 Task: Find connections with filter location Zirndorf with filter topic #motivation with filter profile language Potuguese with filter current company AU SMALL FINANCE BANK with filter school Govt. Engineering College Bikaner with filter industry Hotels and Motels with filter service category Health Insurance with filter keywords title Computer Animator
Action: Mouse moved to (547, 67)
Screenshot: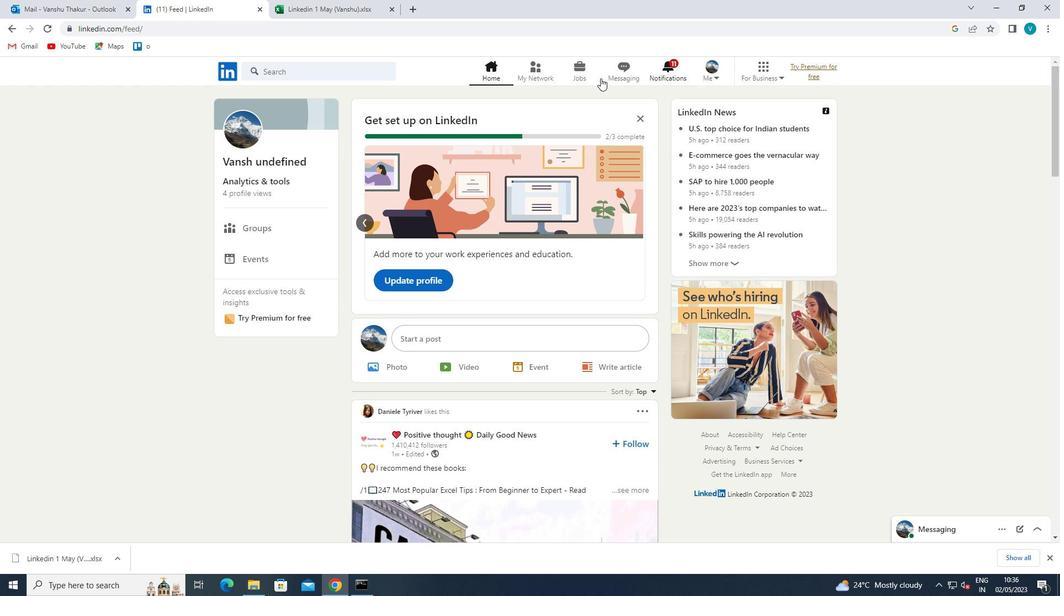
Action: Mouse pressed left at (547, 67)
Screenshot: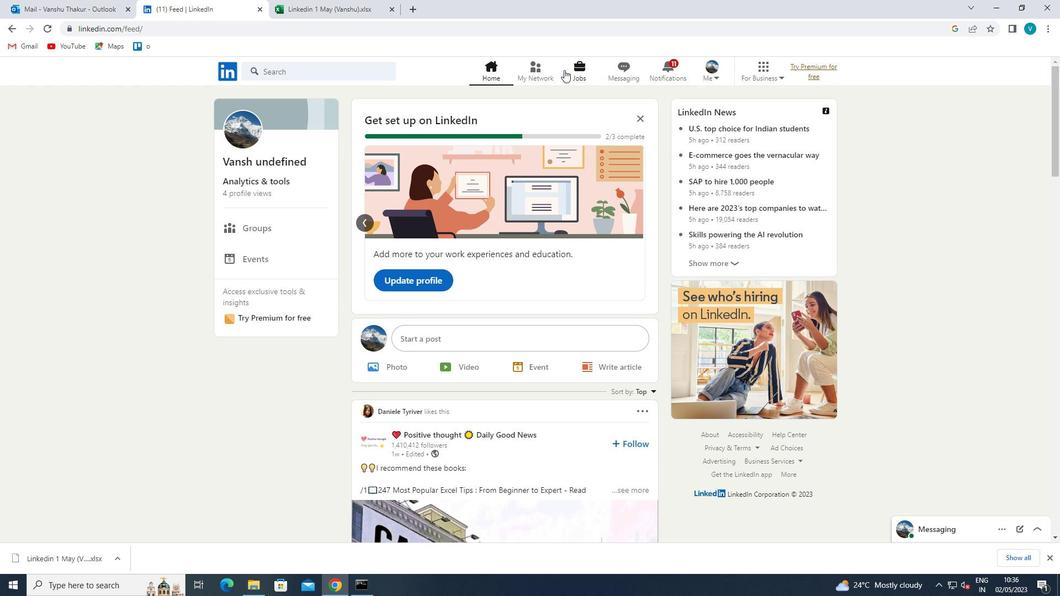 
Action: Mouse moved to (318, 129)
Screenshot: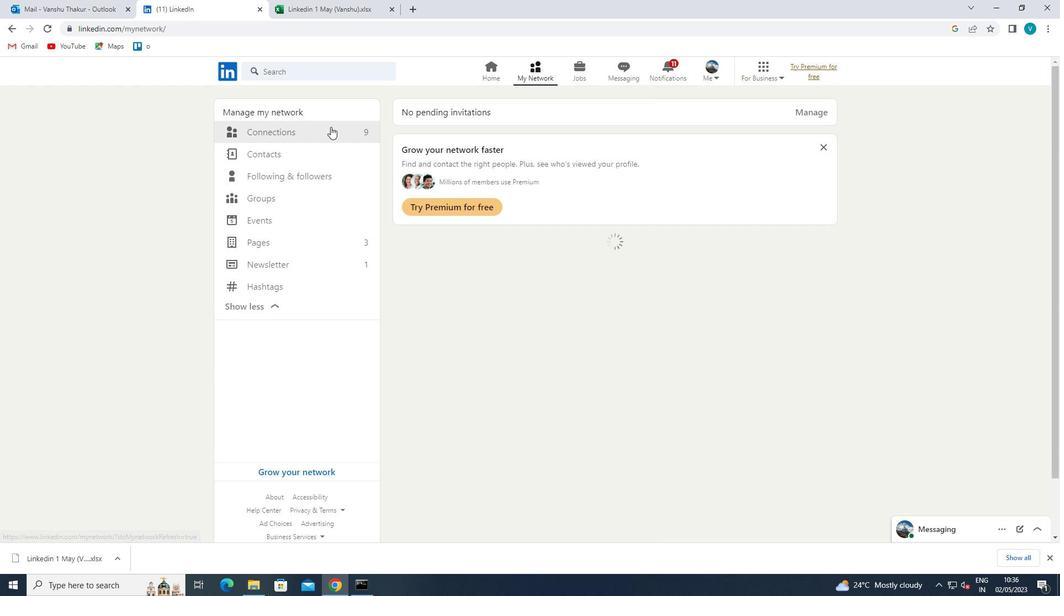 
Action: Mouse pressed left at (318, 129)
Screenshot: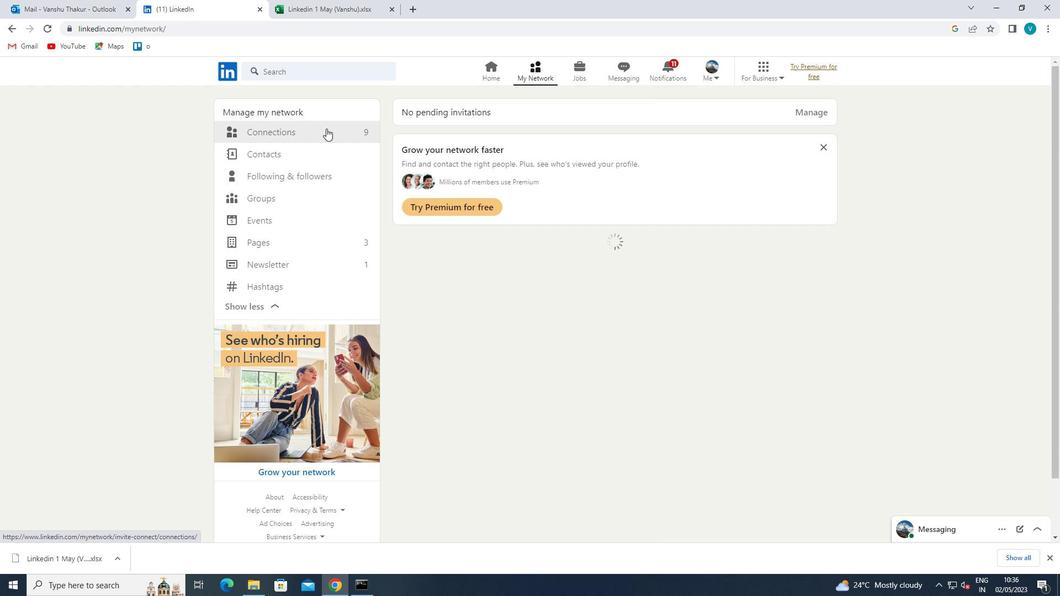 
Action: Mouse moved to (611, 131)
Screenshot: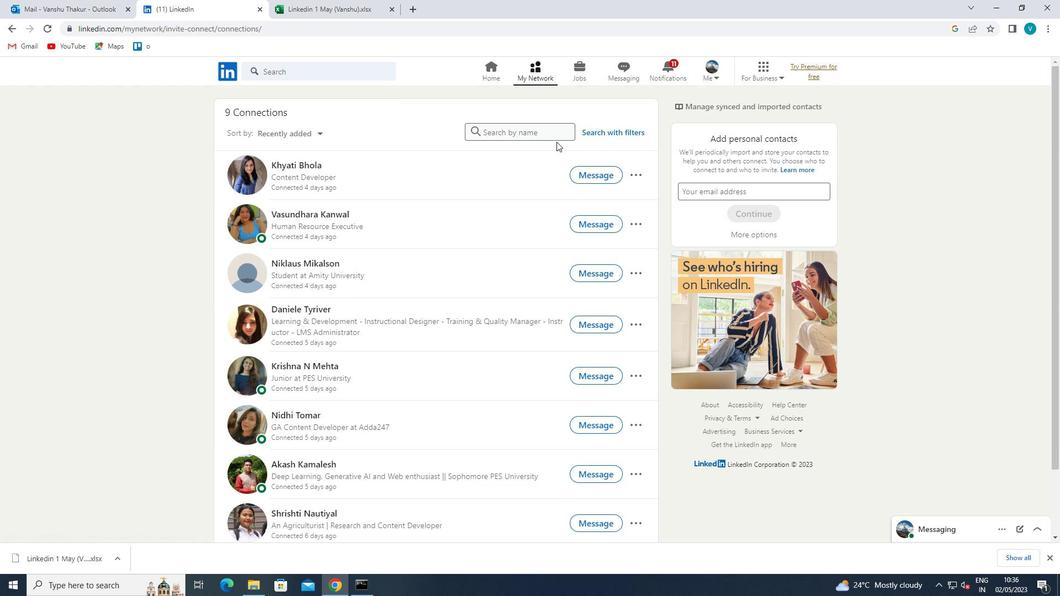 
Action: Mouse pressed left at (611, 131)
Screenshot: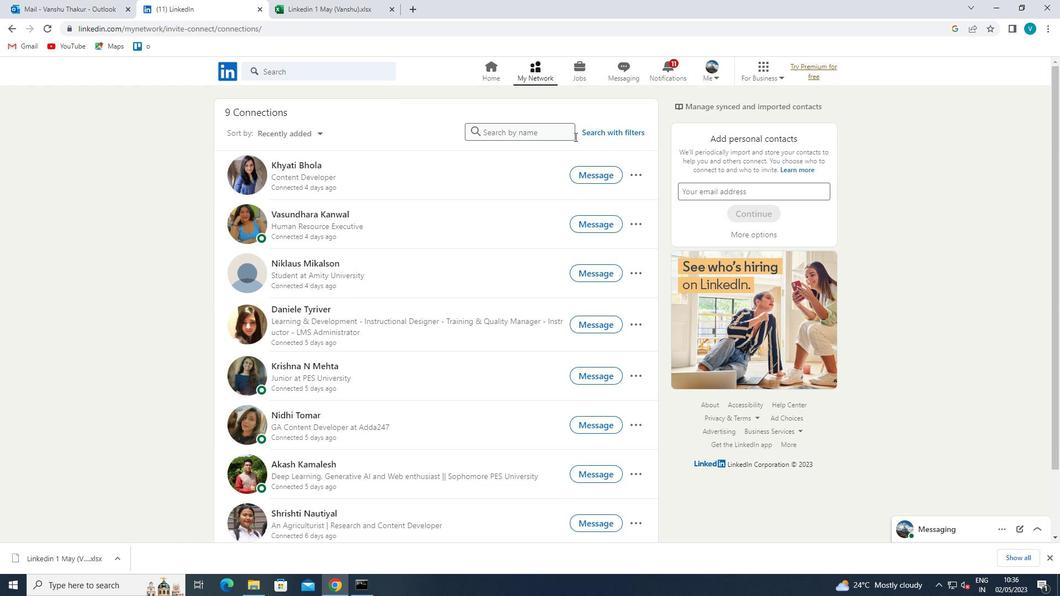 
Action: Mouse moved to (503, 99)
Screenshot: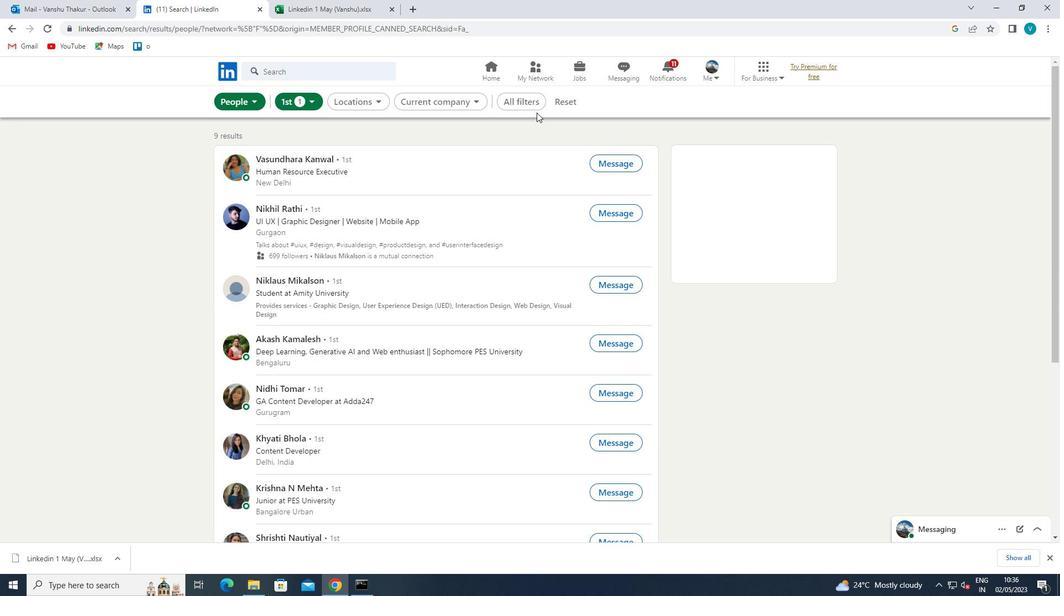 
Action: Mouse pressed left at (503, 99)
Screenshot: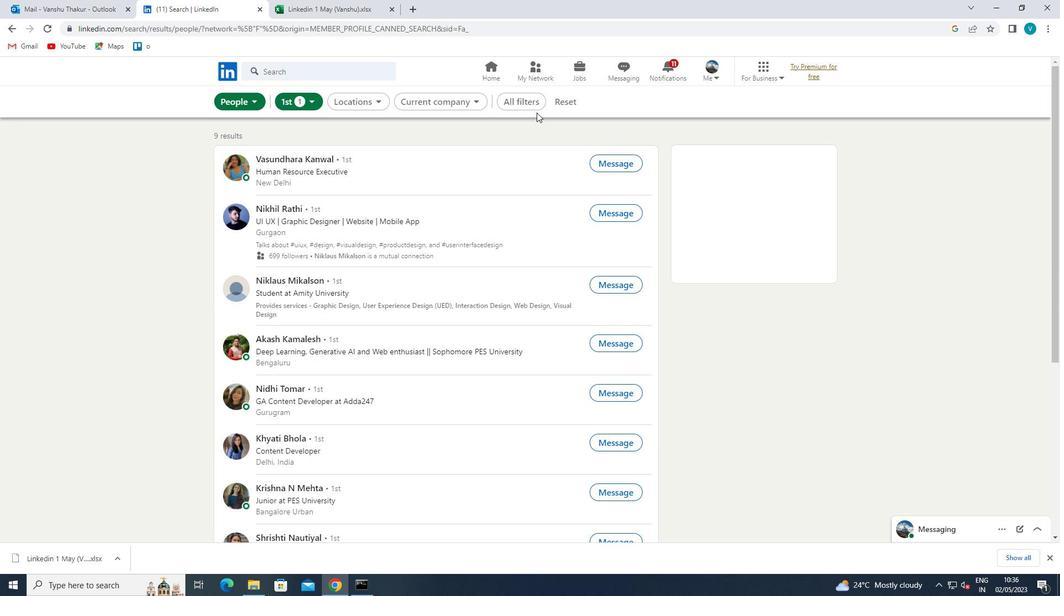 
Action: Mouse moved to (836, 324)
Screenshot: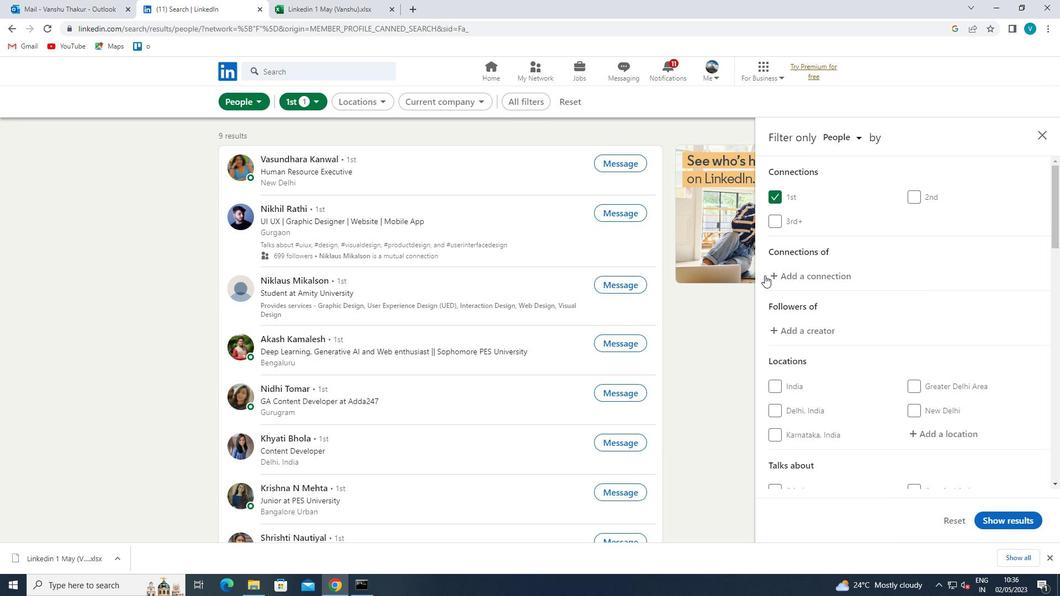 
Action: Mouse scrolled (836, 323) with delta (0, 0)
Screenshot: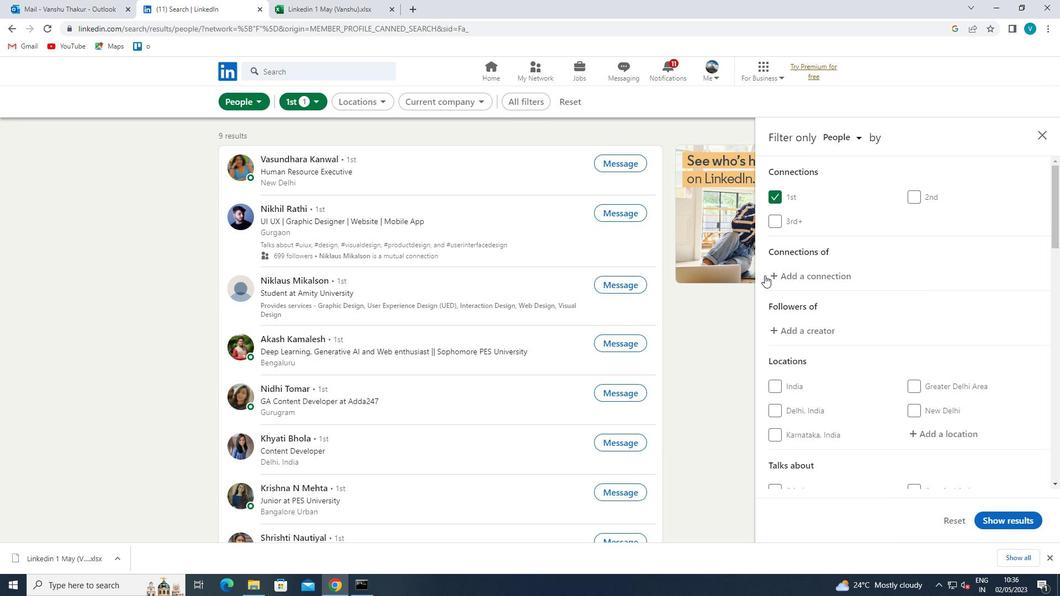 
Action: Mouse moved to (932, 380)
Screenshot: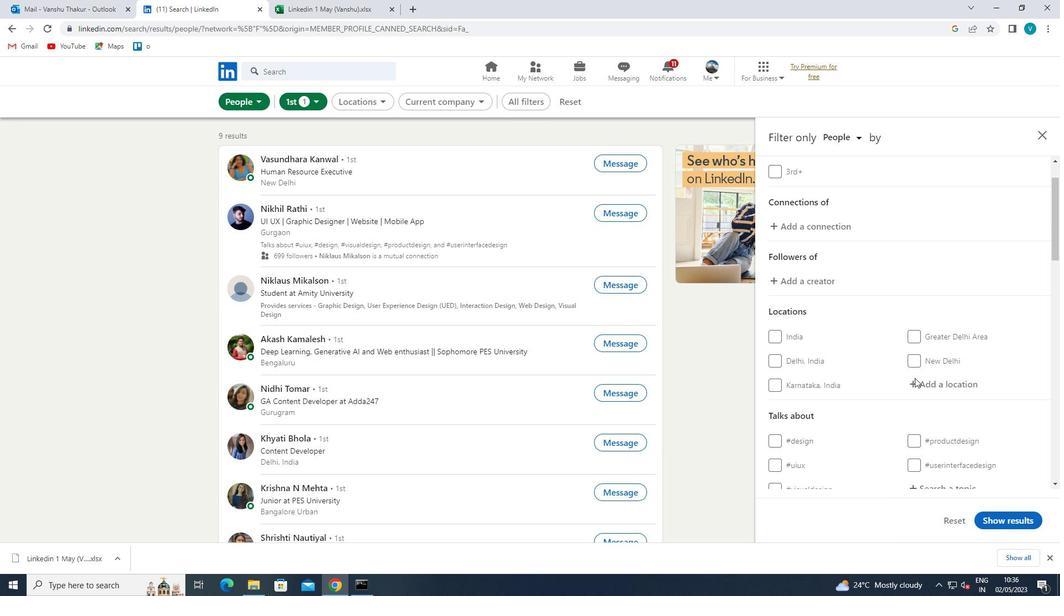 
Action: Mouse pressed left at (932, 380)
Screenshot: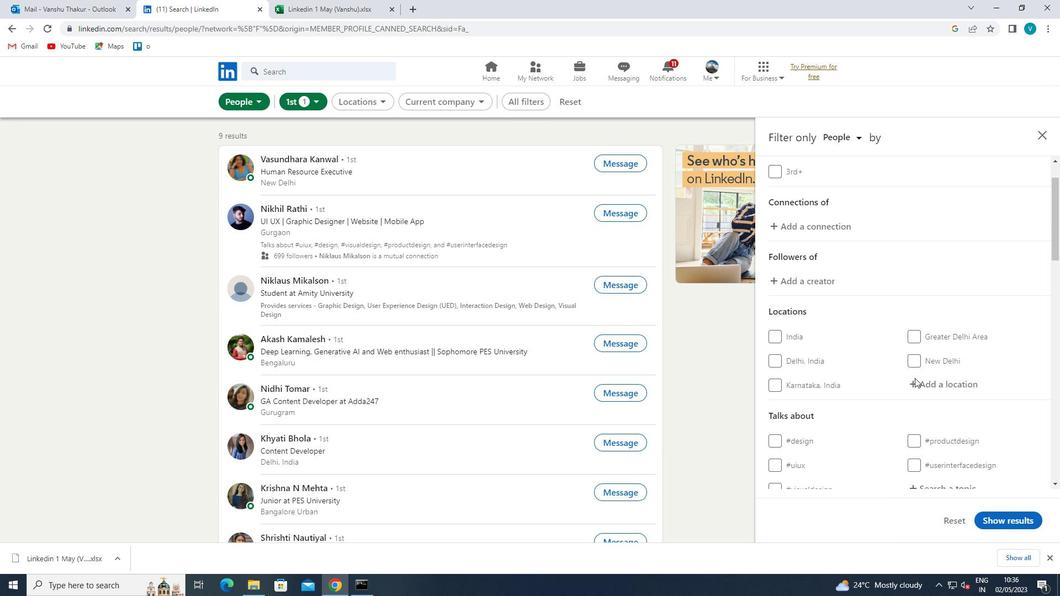 
Action: Mouse moved to (933, 383)
Screenshot: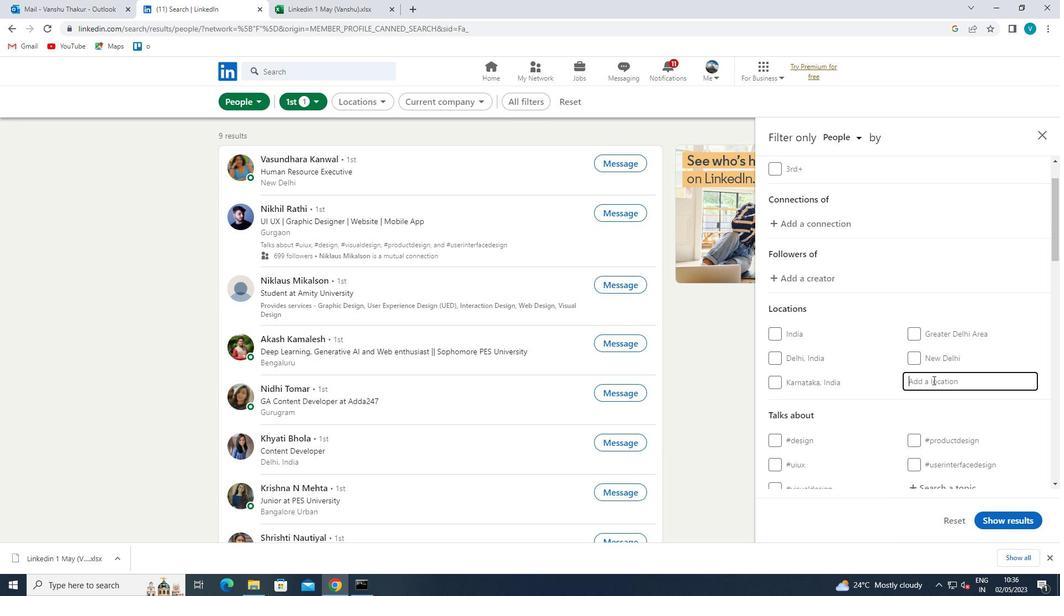 
Action: Key pressed <Key.shift>ZIRNDORG<Key.backspace>F
Screenshot: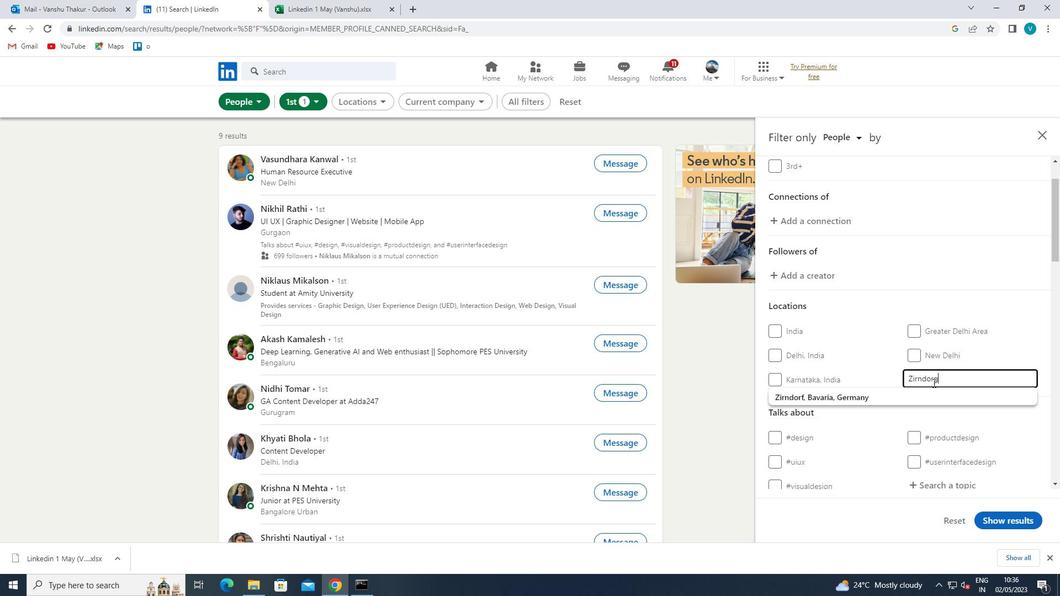 
Action: Mouse moved to (915, 393)
Screenshot: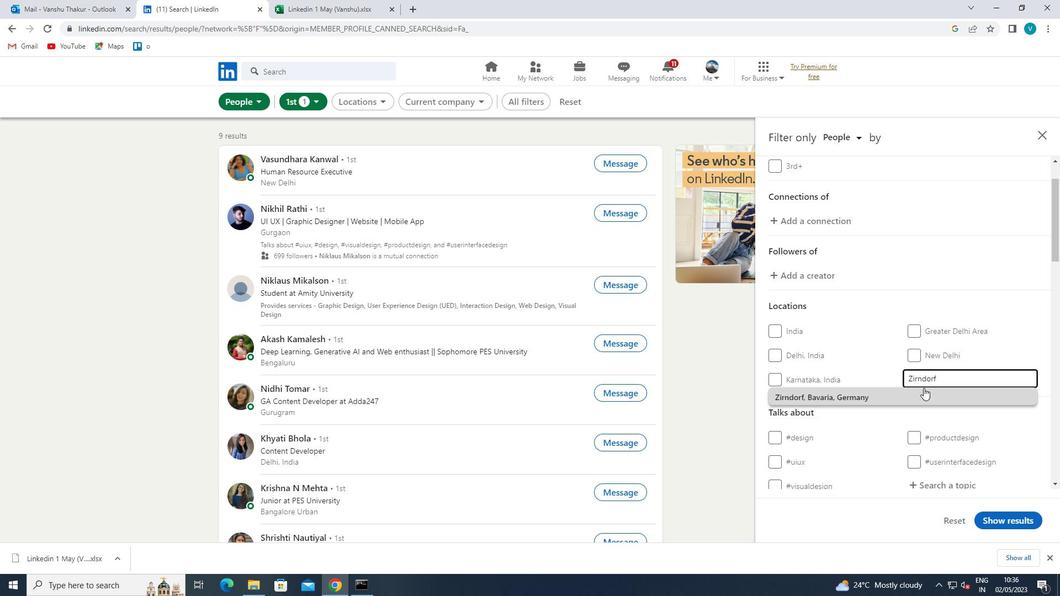 
Action: Mouse pressed left at (915, 393)
Screenshot: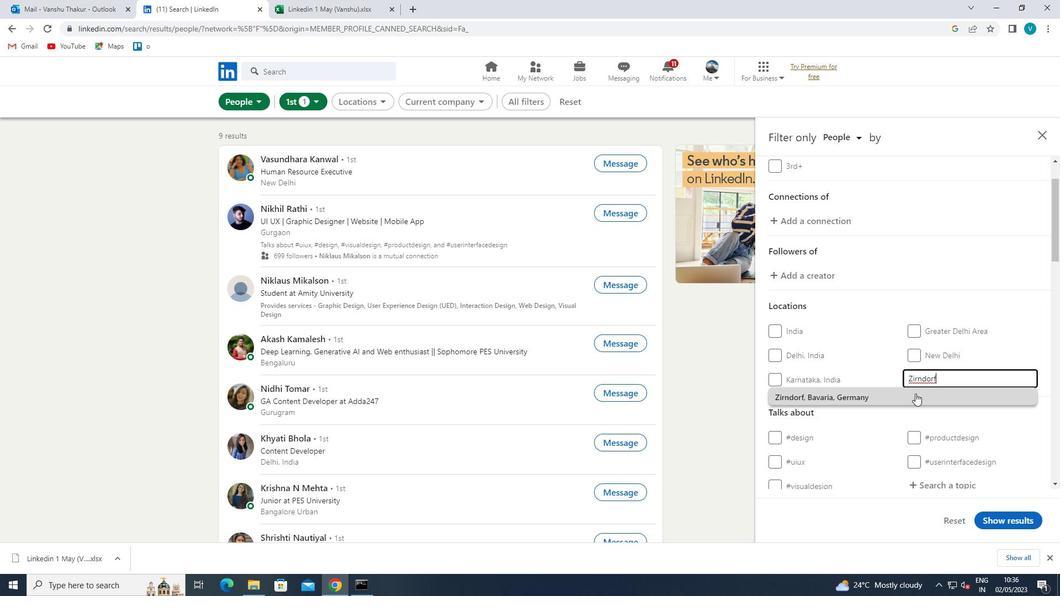 
Action: Mouse moved to (915, 394)
Screenshot: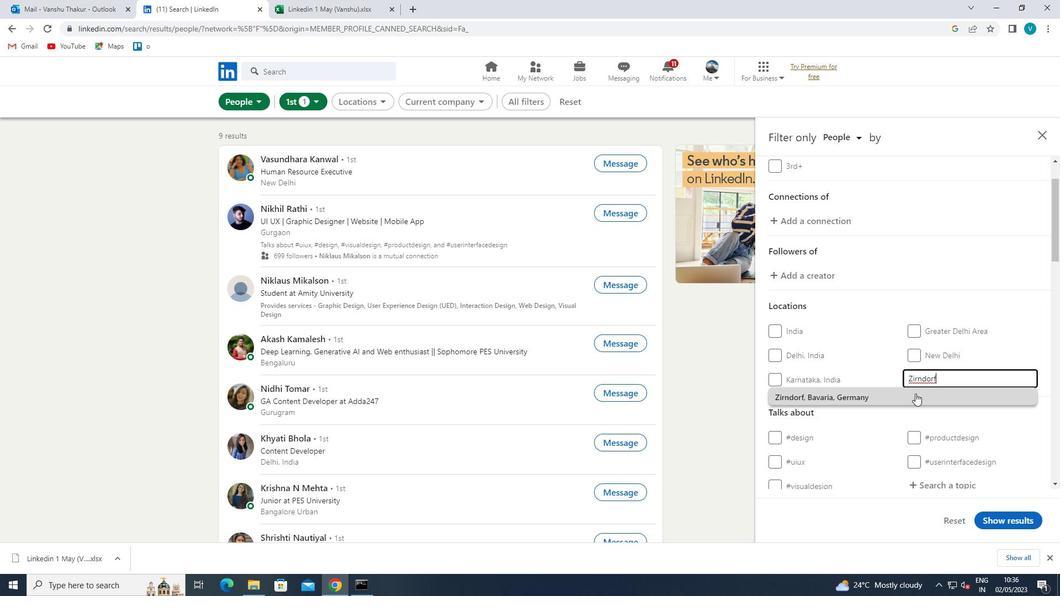 
Action: Mouse scrolled (915, 393) with delta (0, 0)
Screenshot: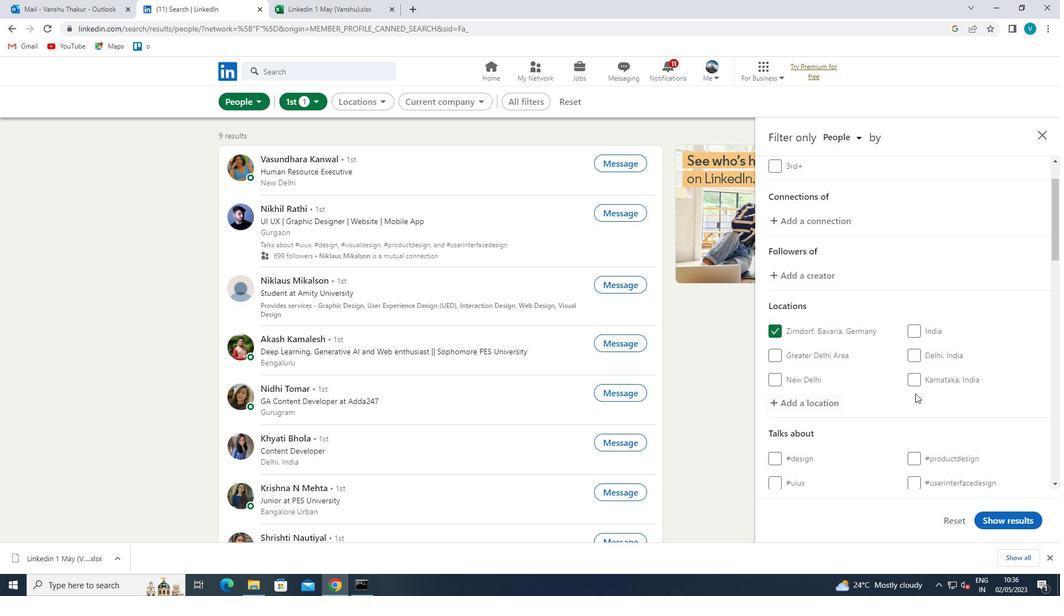 
Action: Mouse scrolled (915, 393) with delta (0, 0)
Screenshot: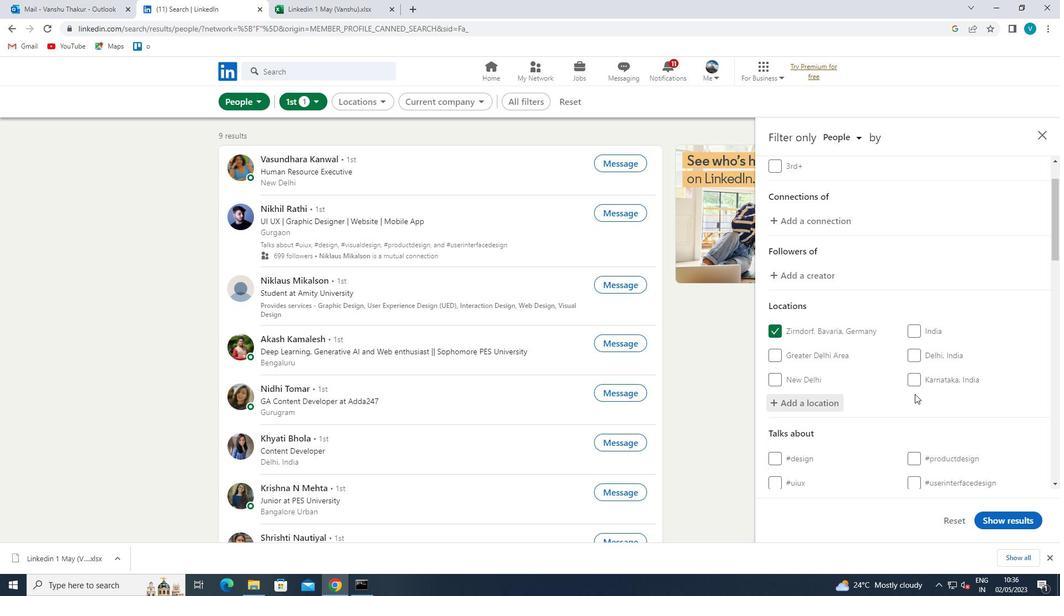 
Action: Mouse scrolled (915, 393) with delta (0, 0)
Screenshot: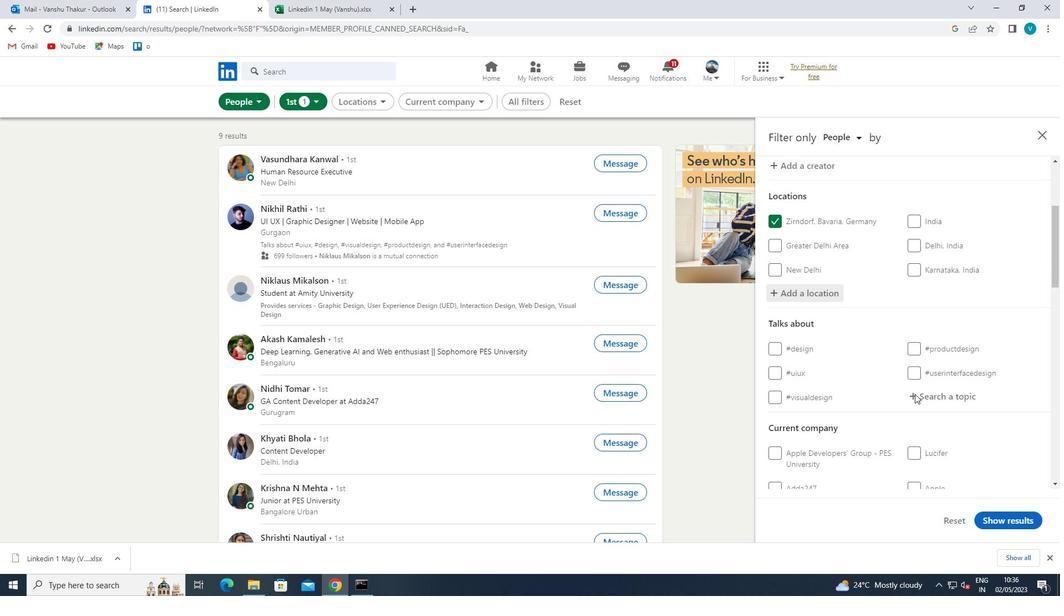 
Action: Mouse moved to (948, 341)
Screenshot: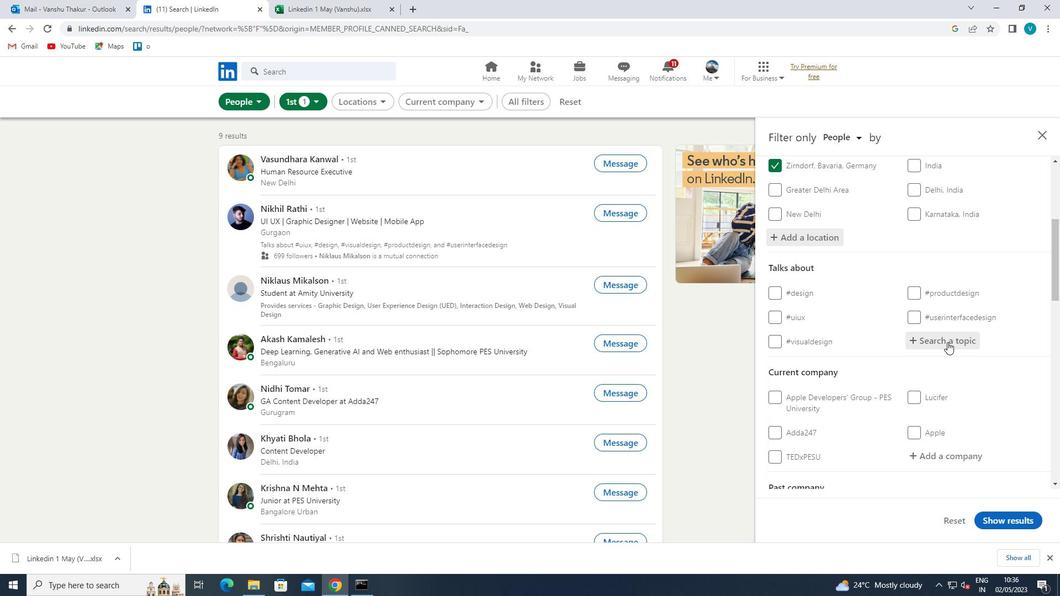 
Action: Mouse pressed left at (948, 341)
Screenshot: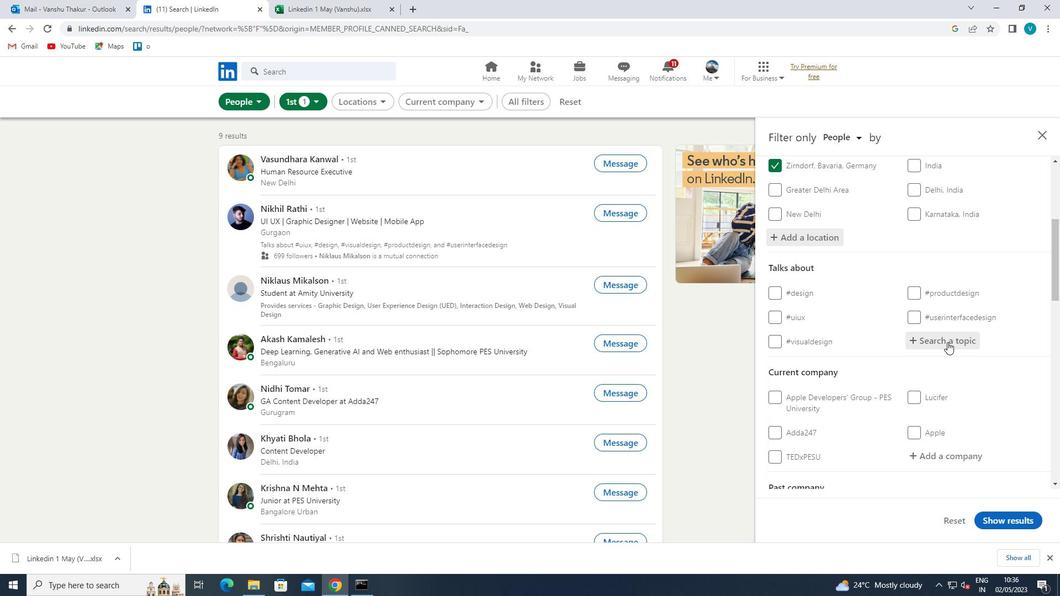 
Action: Key pressed MOTIVA
Screenshot: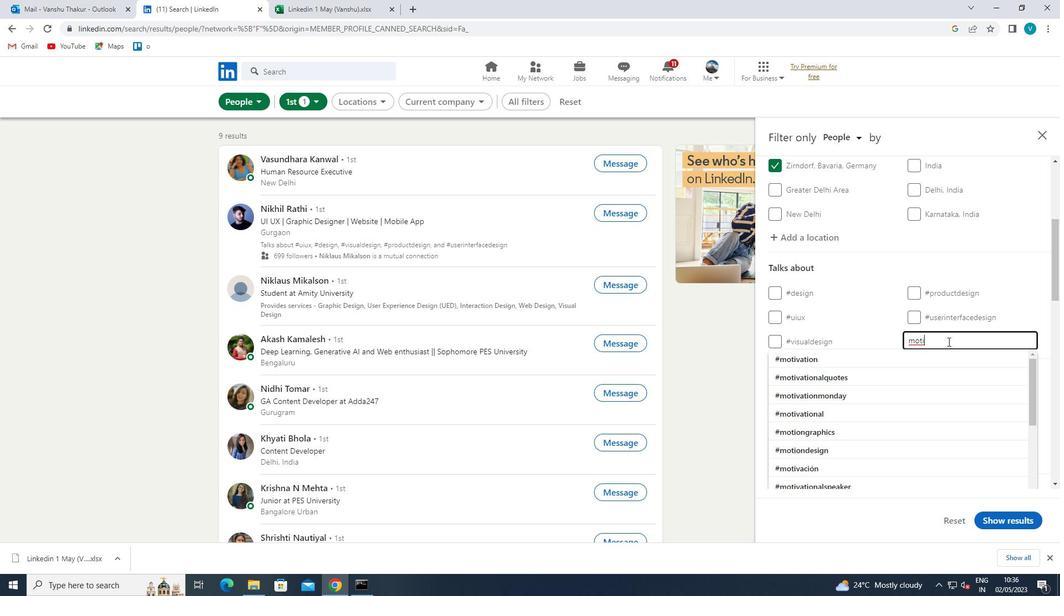 
Action: Mouse moved to (906, 358)
Screenshot: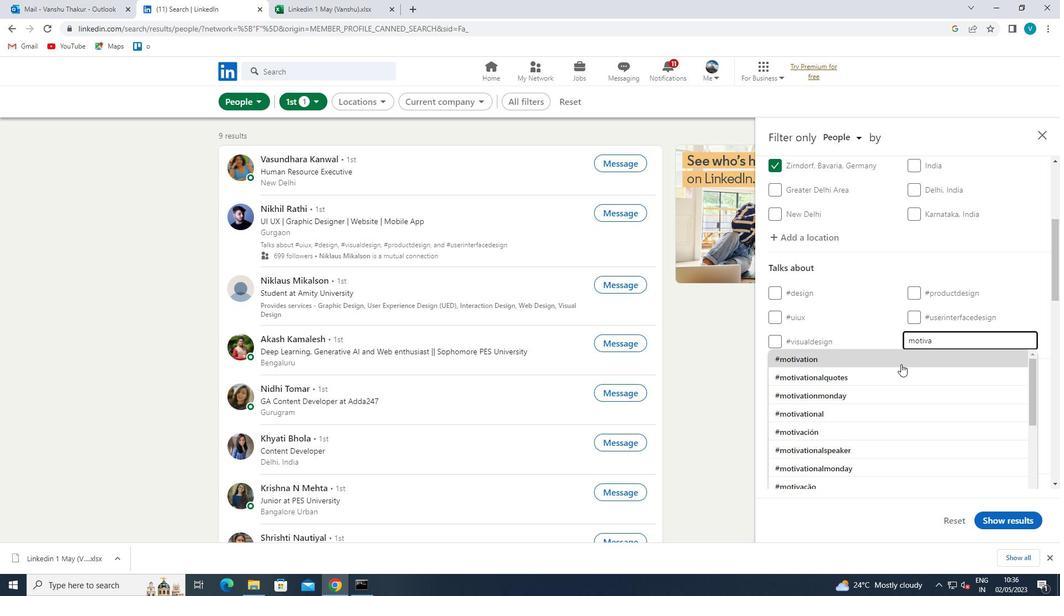 
Action: Mouse pressed left at (906, 358)
Screenshot: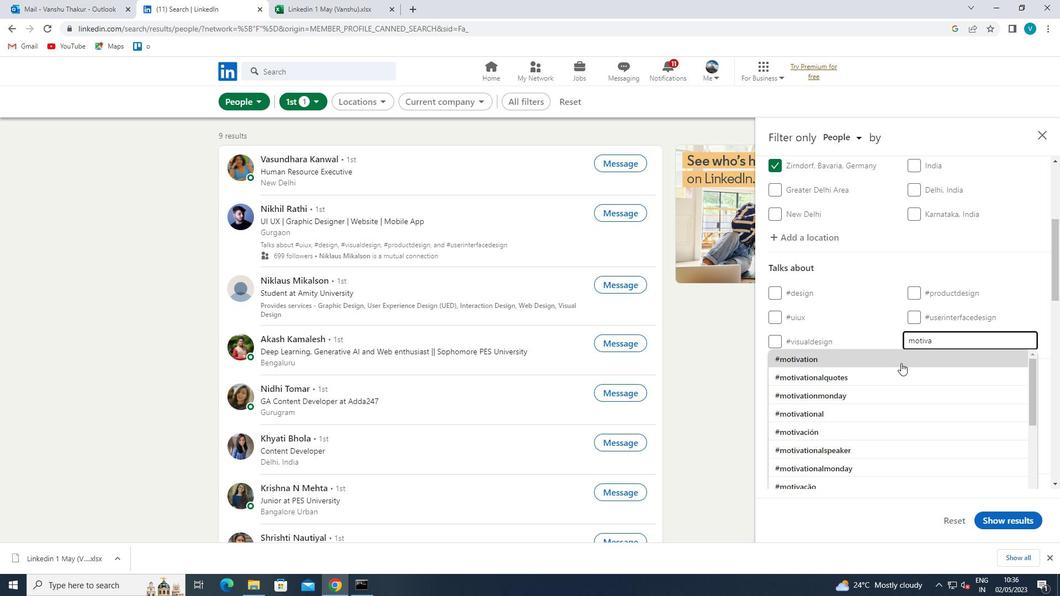 
Action: Mouse moved to (922, 349)
Screenshot: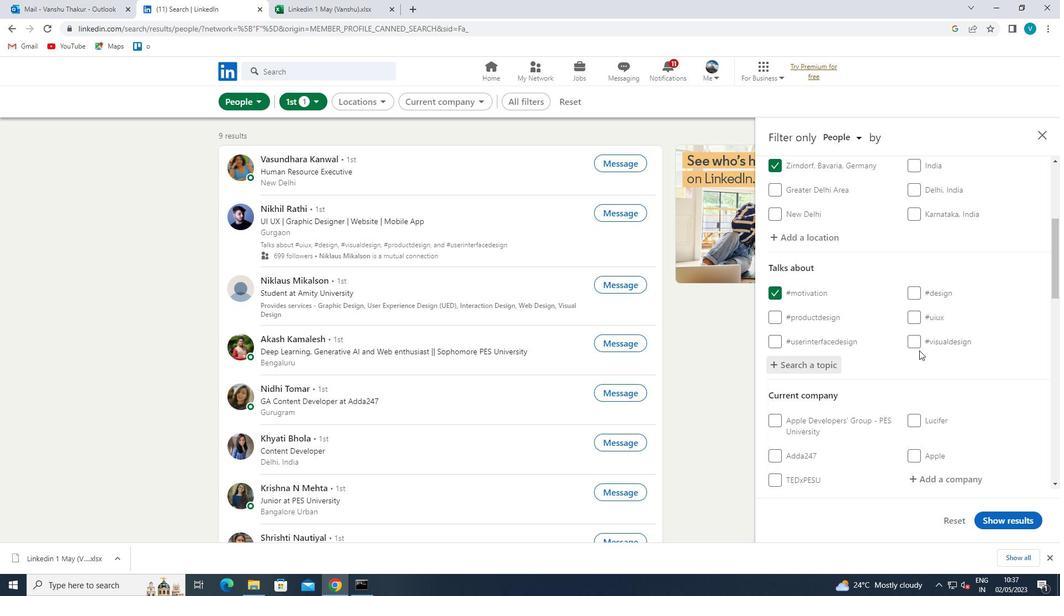 
Action: Mouse scrolled (922, 348) with delta (0, 0)
Screenshot: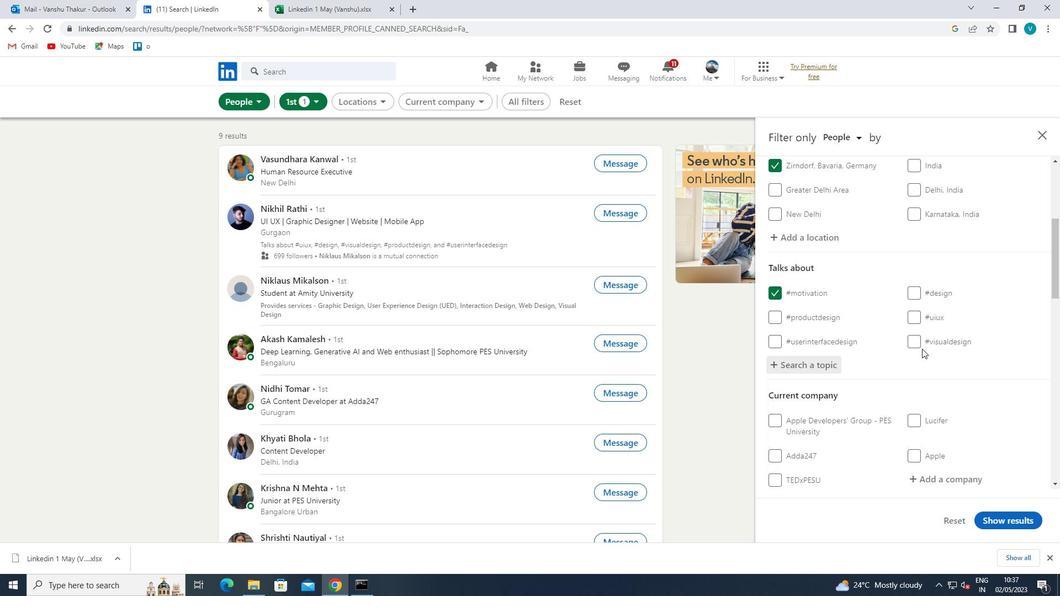 
Action: Mouse scrolled (922, 348) with delta (0, 0)
Screenshot: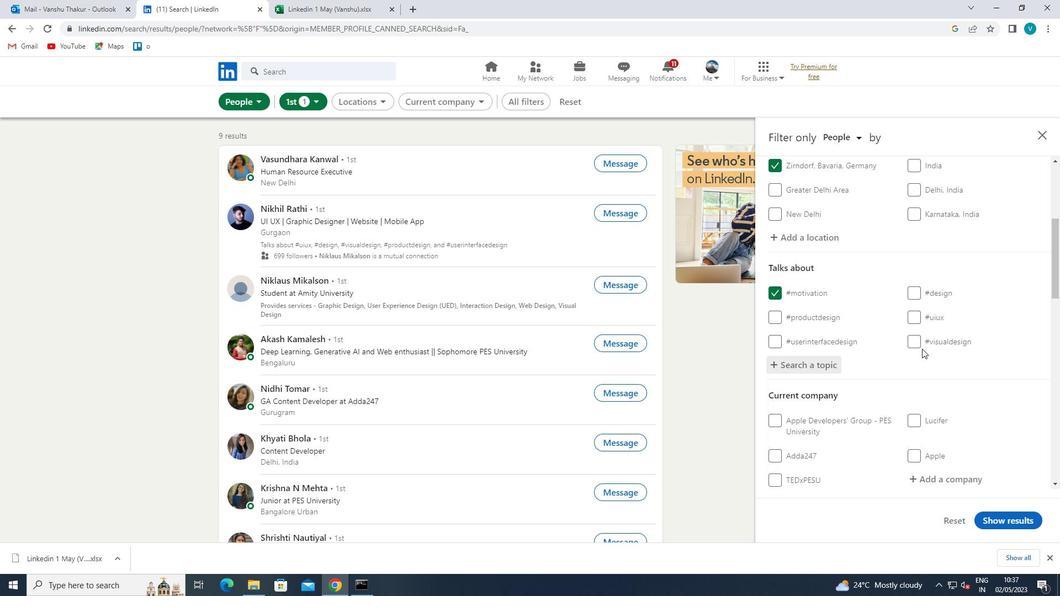 
Action: Mouse scrolled (922, 348) with delta (0, 0)
Screenshot: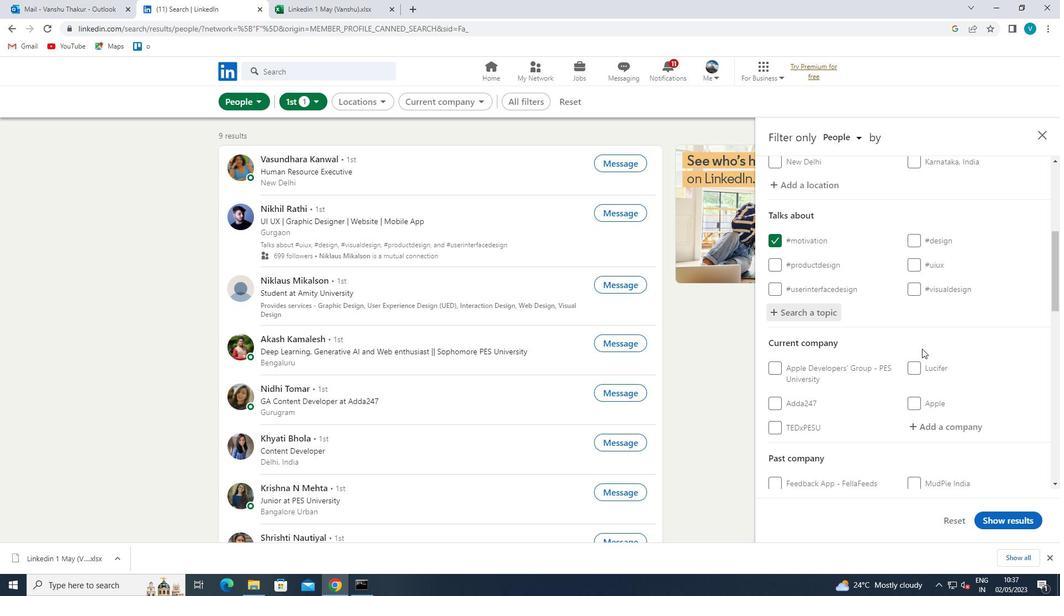 
Action: Mouse moved to (941, 320)
Screenshot: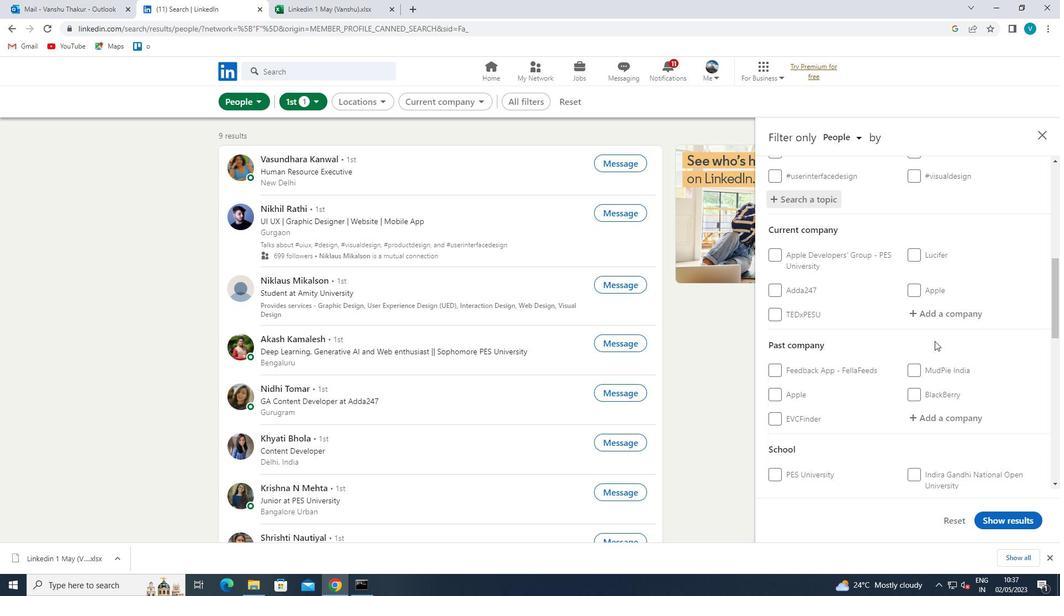 
Action: Mouse pressed left at (941, 320)
Screenshot: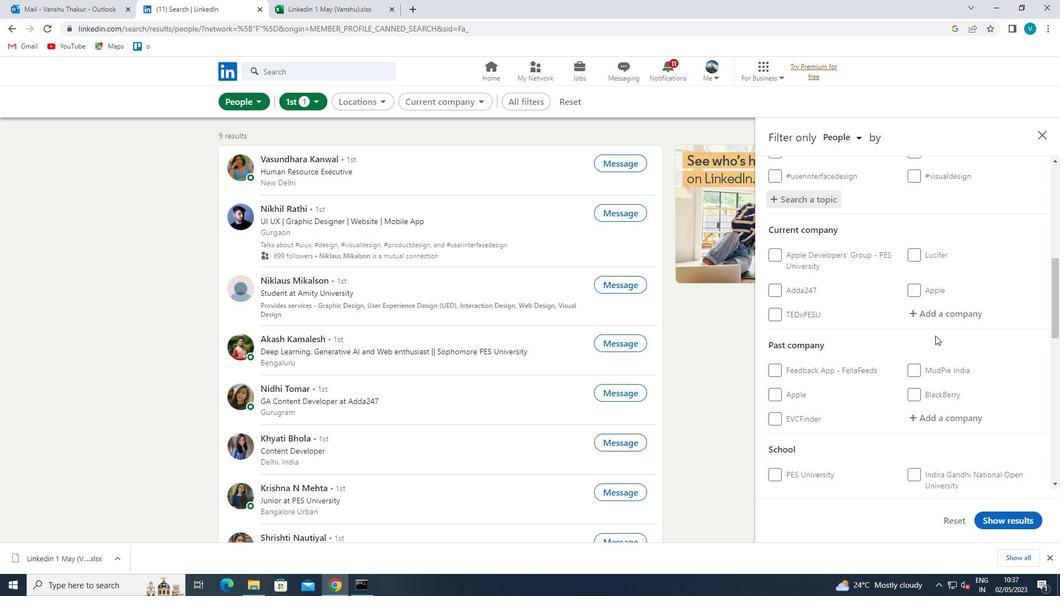 
Action: Mouse moved to (941, 319)
Screenshot: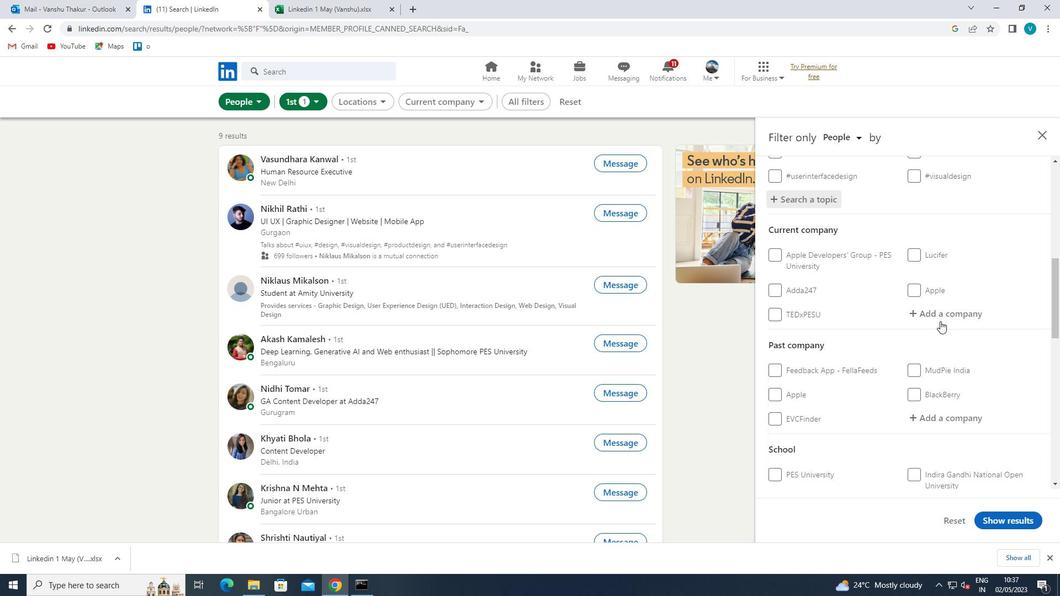 
Action: Key pressed <Key.shift><Key.shift><Key.shift>AU<Key.space><Key.shift>SMALL
Screenshot: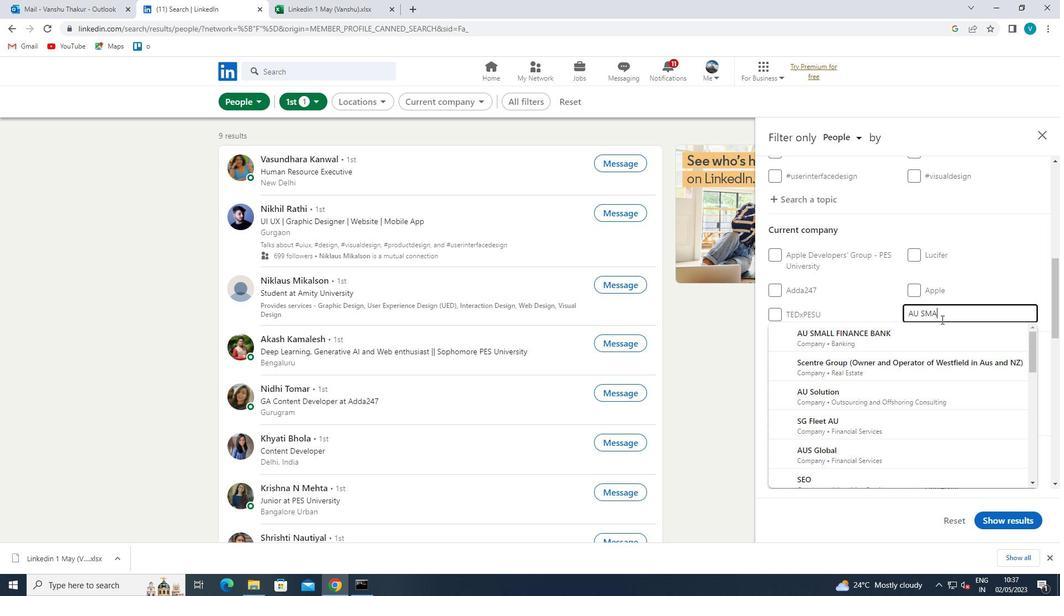 
Action: Mouse moved to (915, 332)
Screenshot: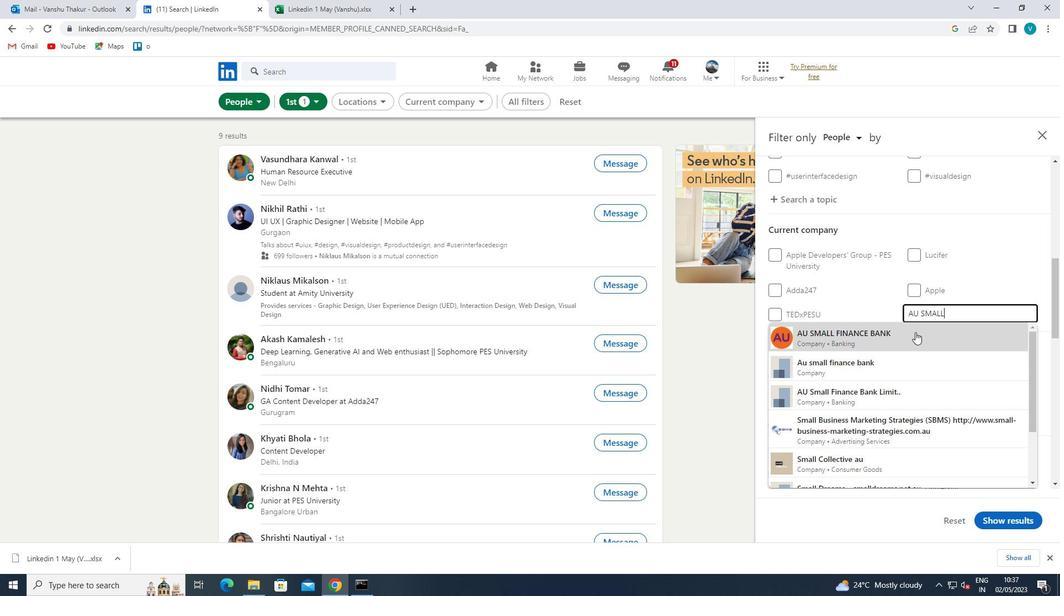 
Action: Mouse pressed left at (915, 332)
Screenshot: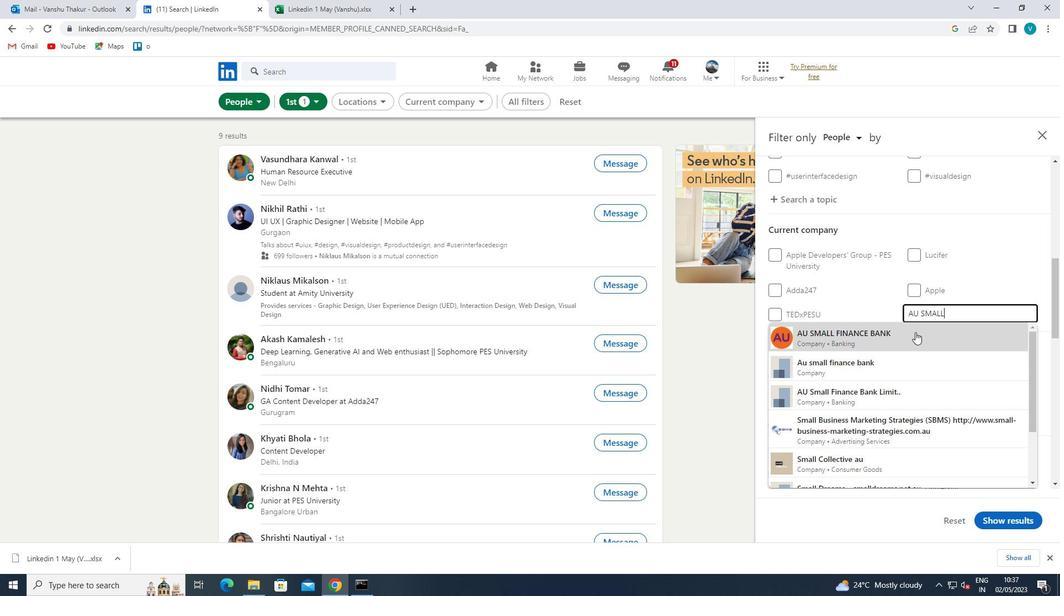 
Action: Mouse moved to (915, 332)
Screenshot: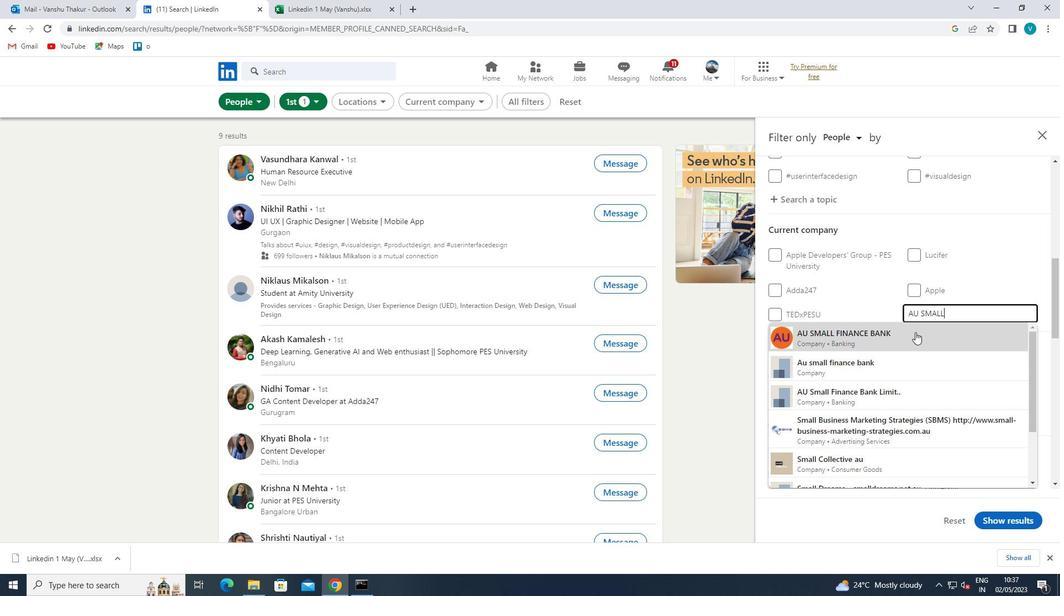 
Action: Mouse scrolled (915, 331) with delta (0, 0)
Screenshot: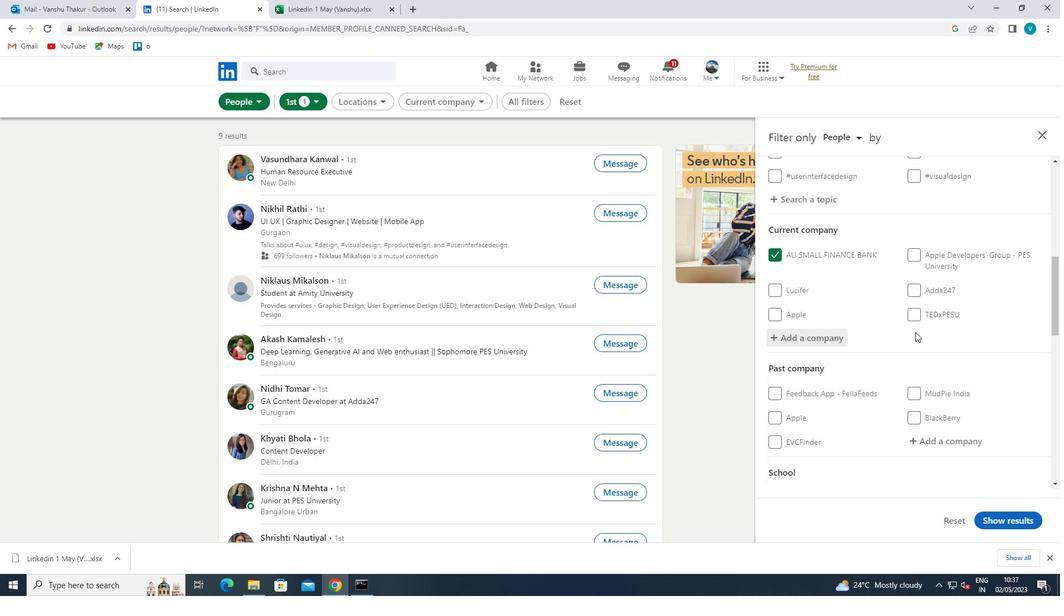 
Action: Mouse scrolled (915, 331) with delta (0, 0)
Screenshot: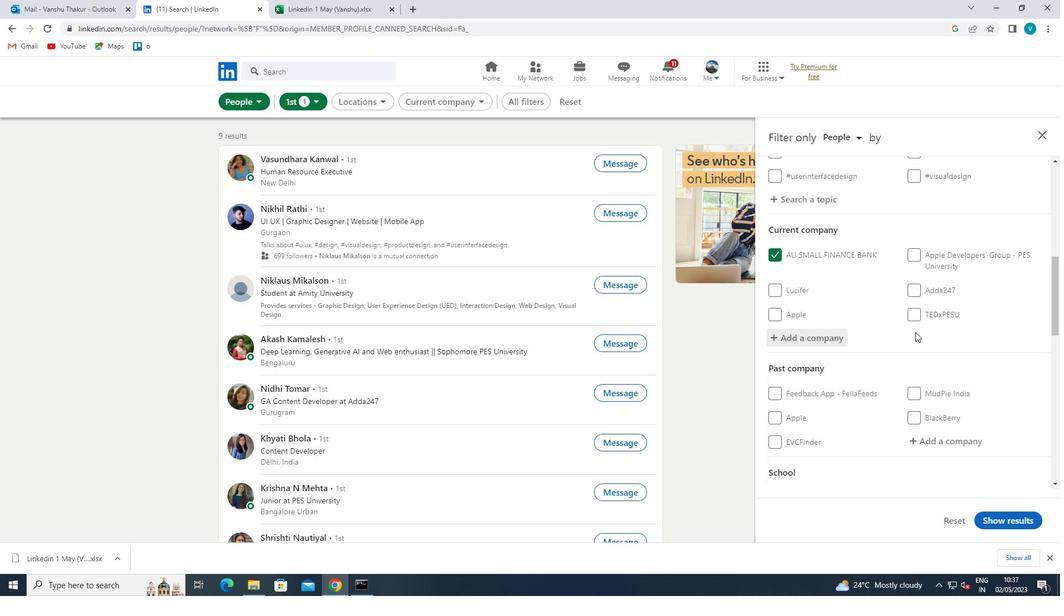 
Action: Mouse scrolled (915, 331) with delta (0, 0)
Screenshot: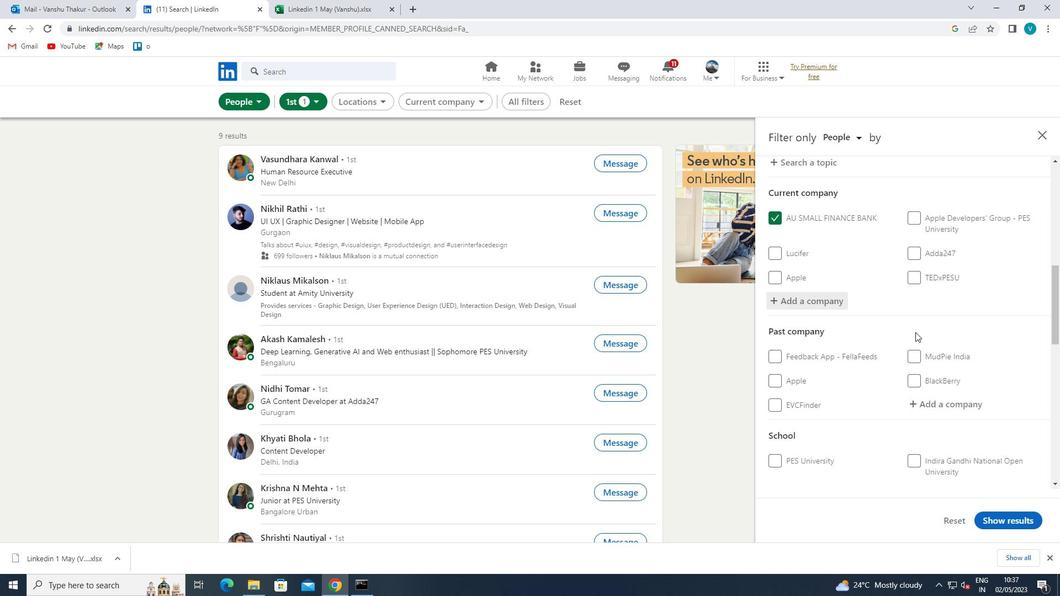 
Action: Mouse scrolled (915, 331) with delta (0, 0)
Screenshot: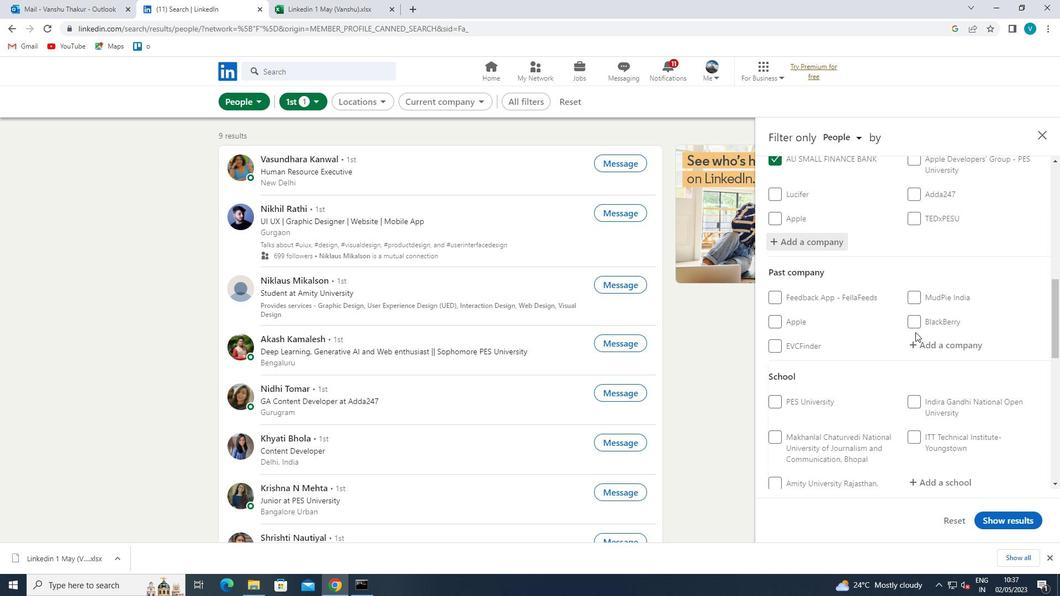 
Action: Mouse moved to (930, 358)
Screenshot: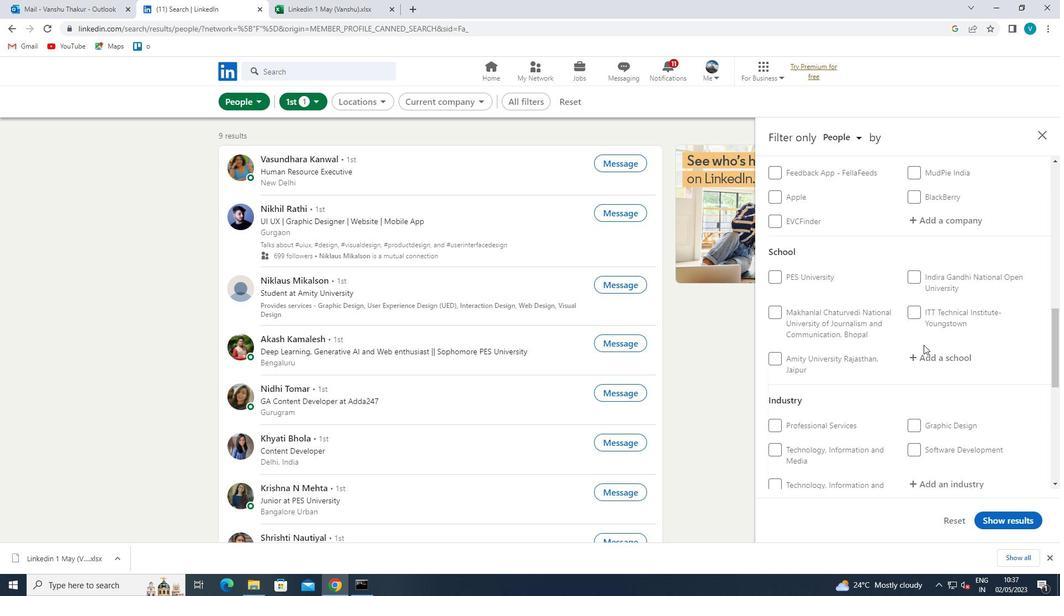 
Action: Mouse pressed left at (930, 358)
Screenshot: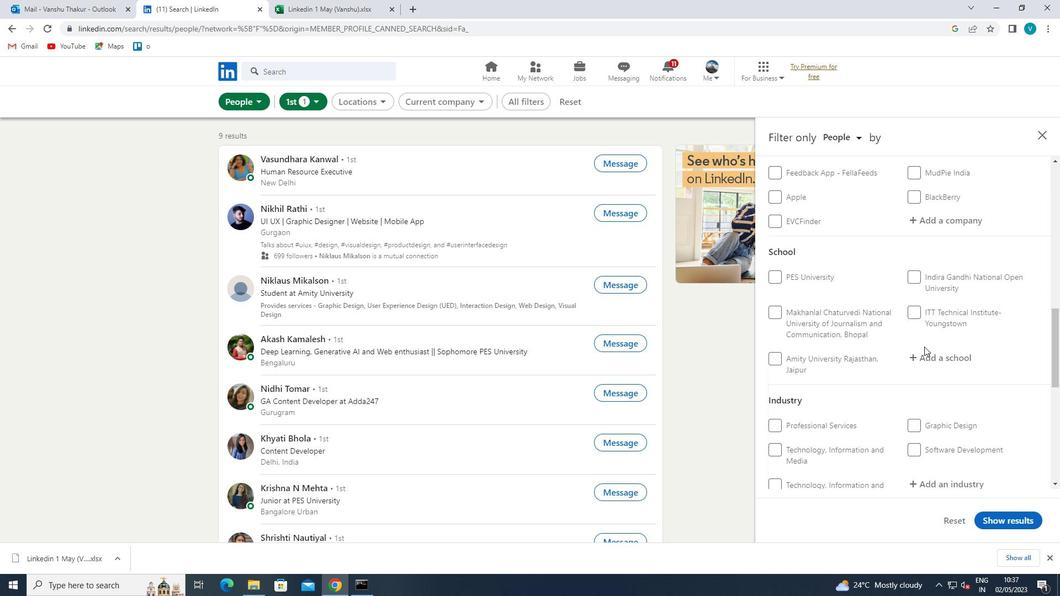 
Action: Mouse moved to (930, 358)
Screenshot: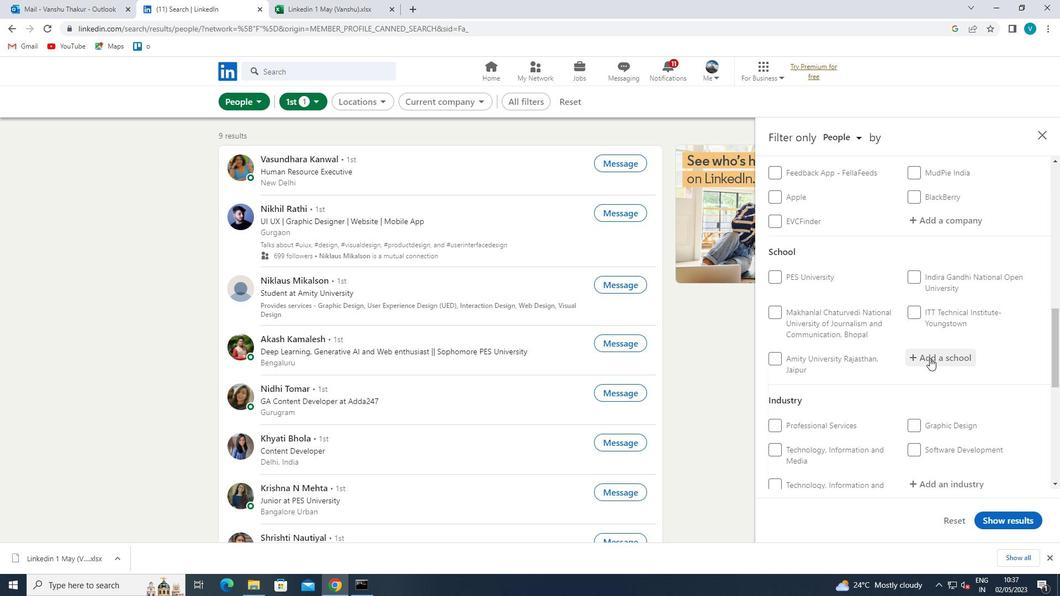 
Action: Key pressed <Key.shift>GOVT.<Key.space><Key.shift>ENGI
Screenshot: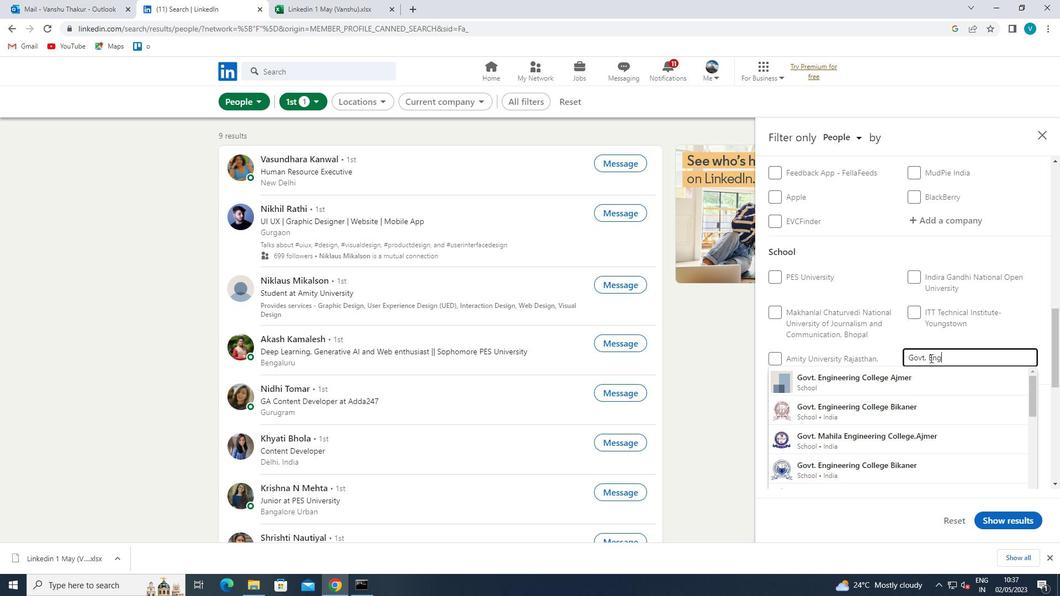
Action: Mouse moved to (939, 400)
Screenshot: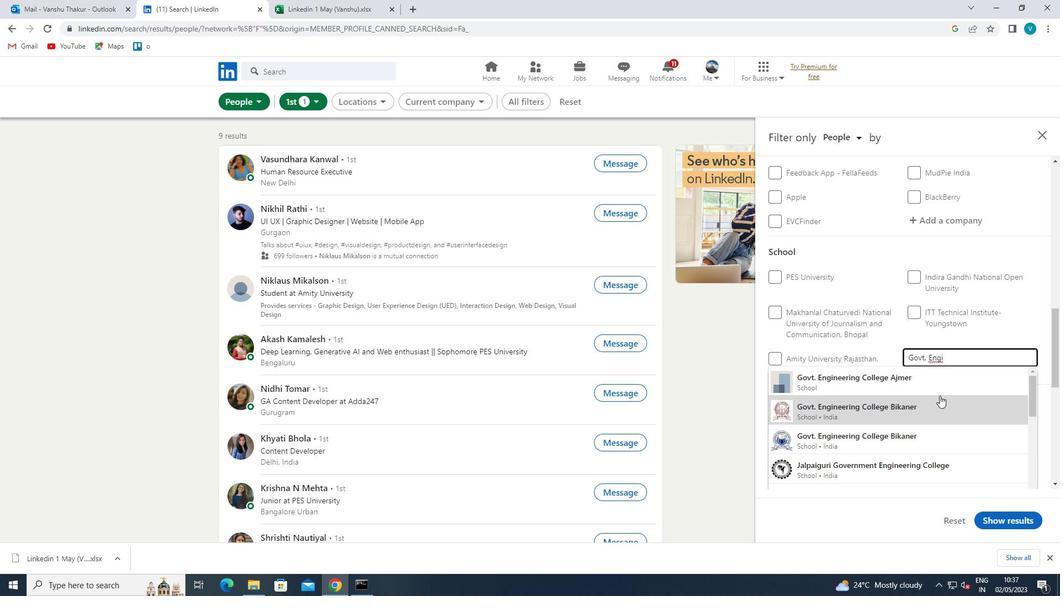 
Action: Mouse pressed left at (939, 400)
Screenshot: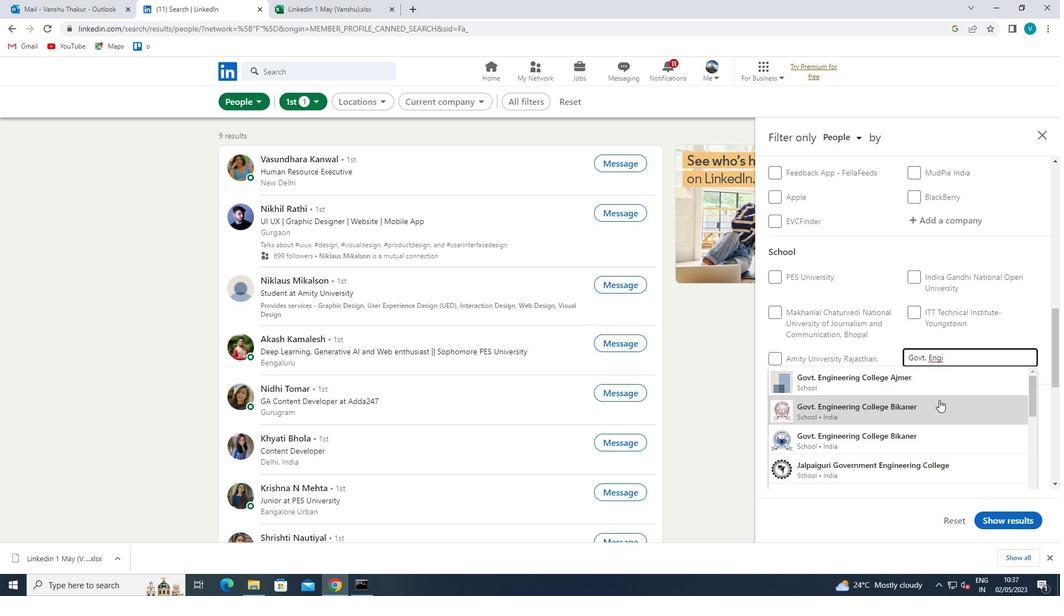 
Action: Mouse scrolled (939, 399) with delta (0, 0)
Screenshot: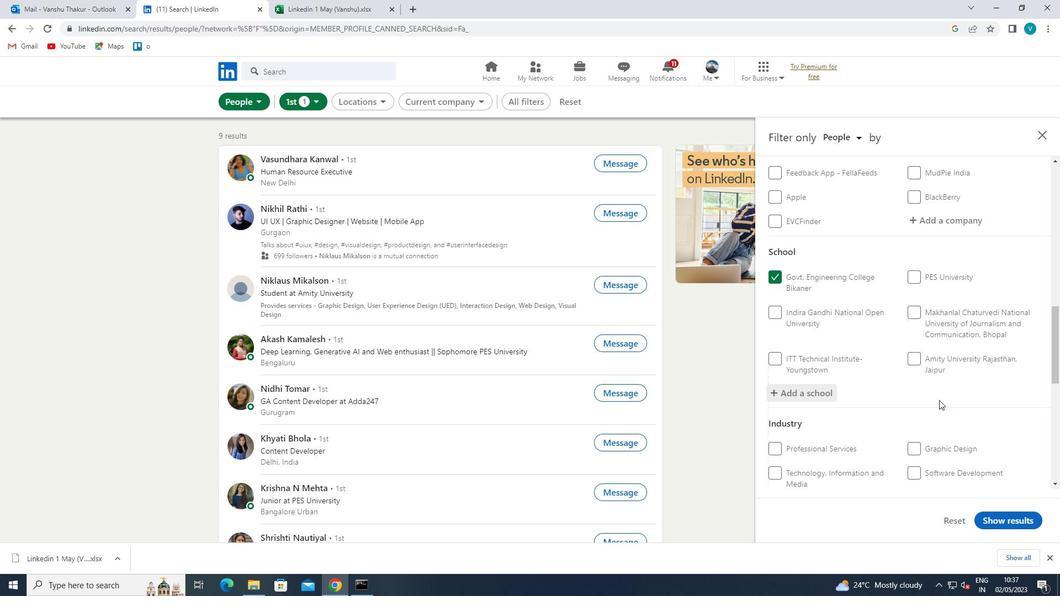 
Action: Mouse scrolled (939, 399) with delta (0, 0)
Screenshot: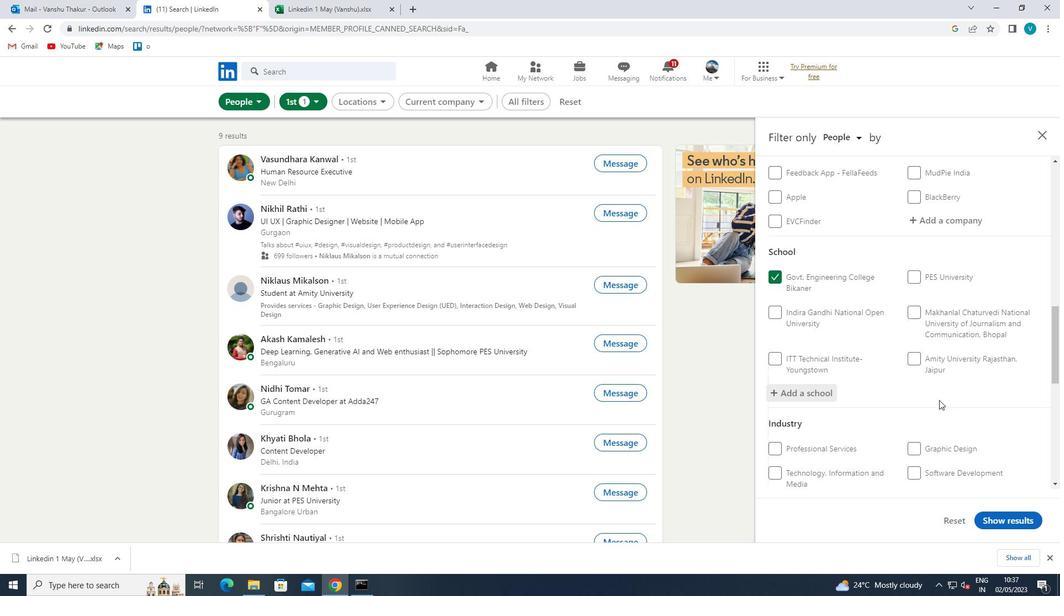 
Action: Mouse scrolled (939, 399) with delta (0, 0)
Screenshot: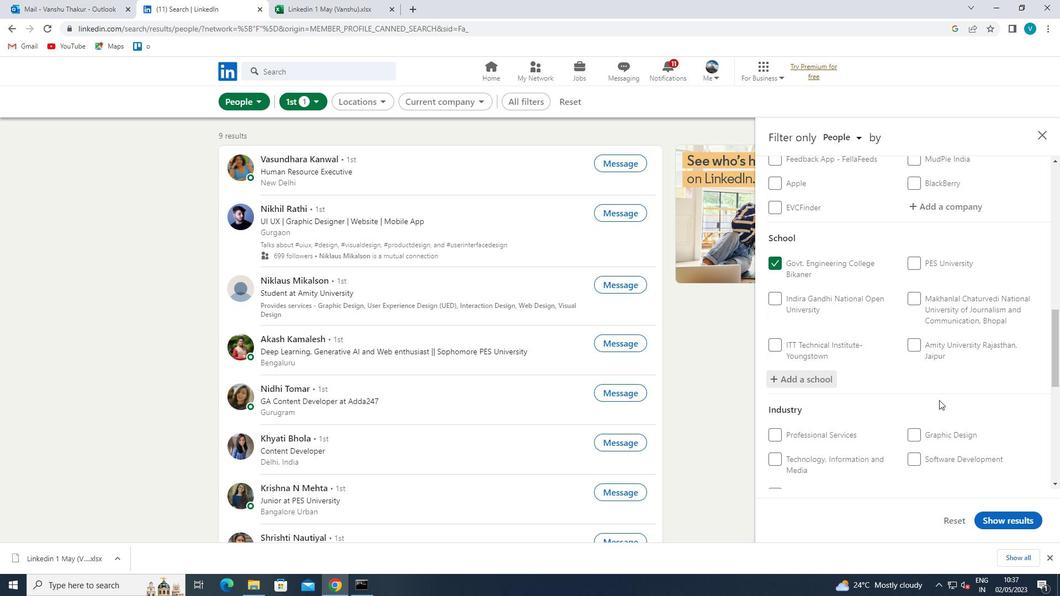 
Action: Mouse moved to (954, 343)
Screenshot: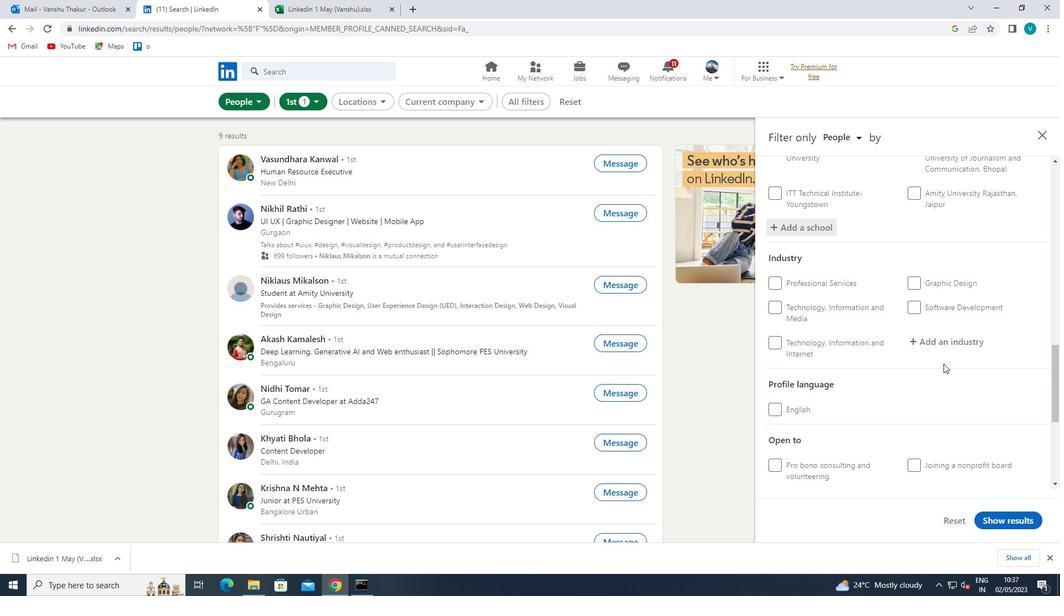 
Action: Mouse pressed left at (954, 343)
Screenshot: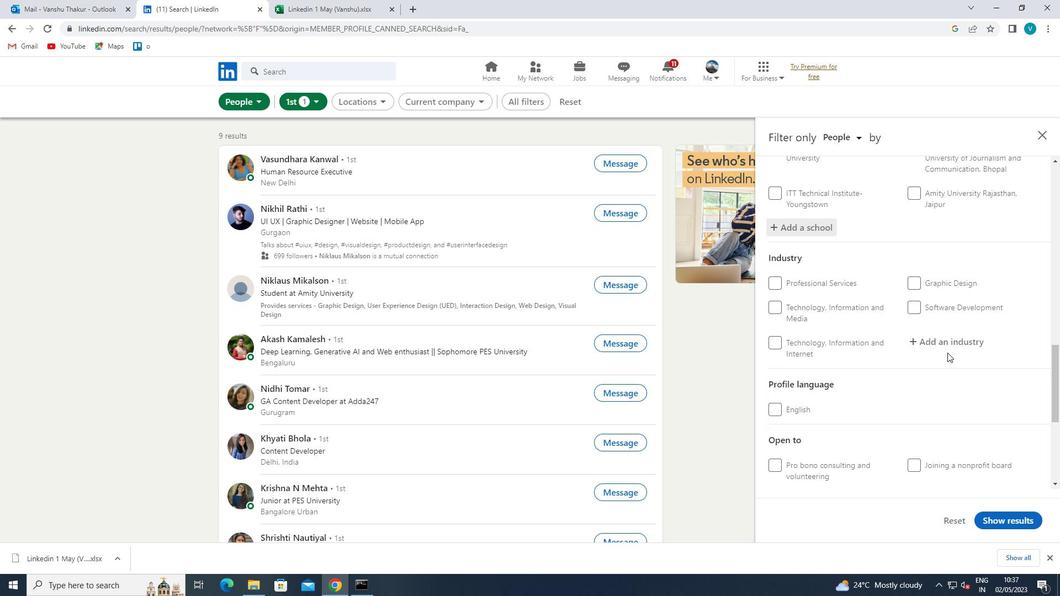 
Action: Key pressed <Key.shift>HOTELS
Screenshot: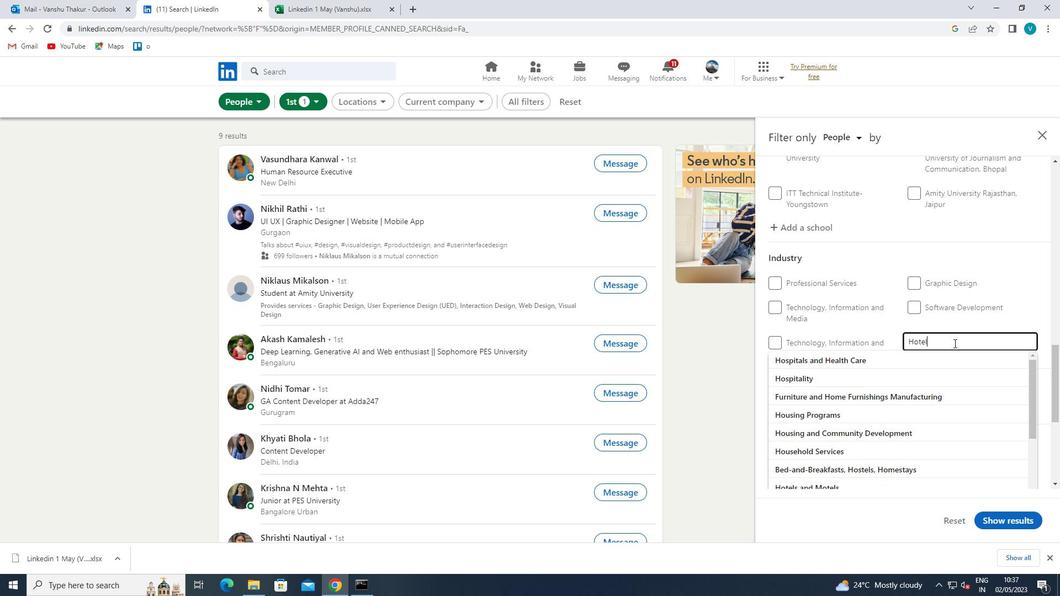 
Action: Mouse moved to (927, 357)
Screenshot: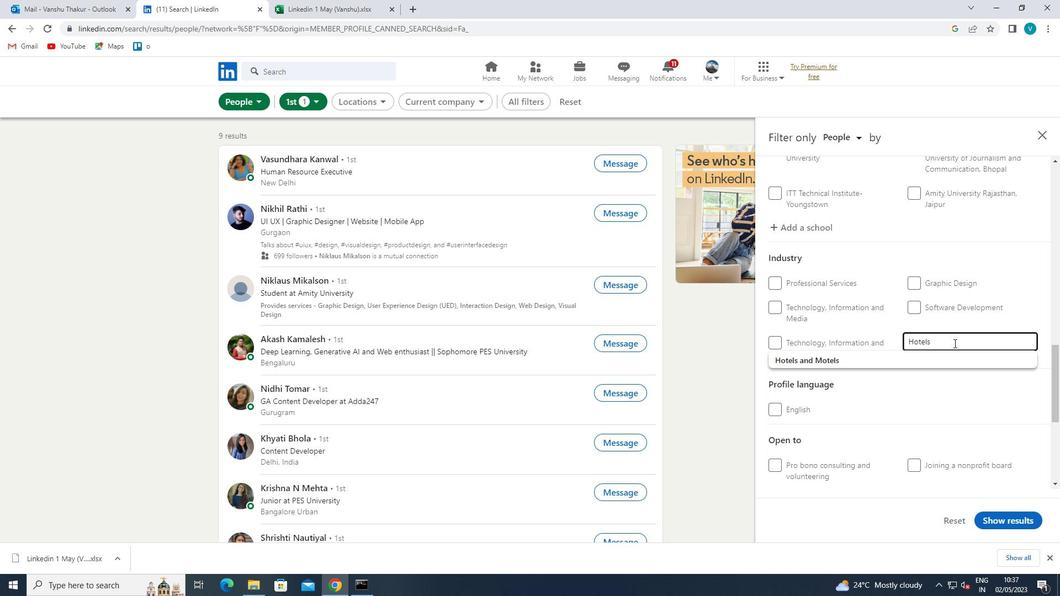 
Action: Mouse pressed left at (927, 357)
Screenshot: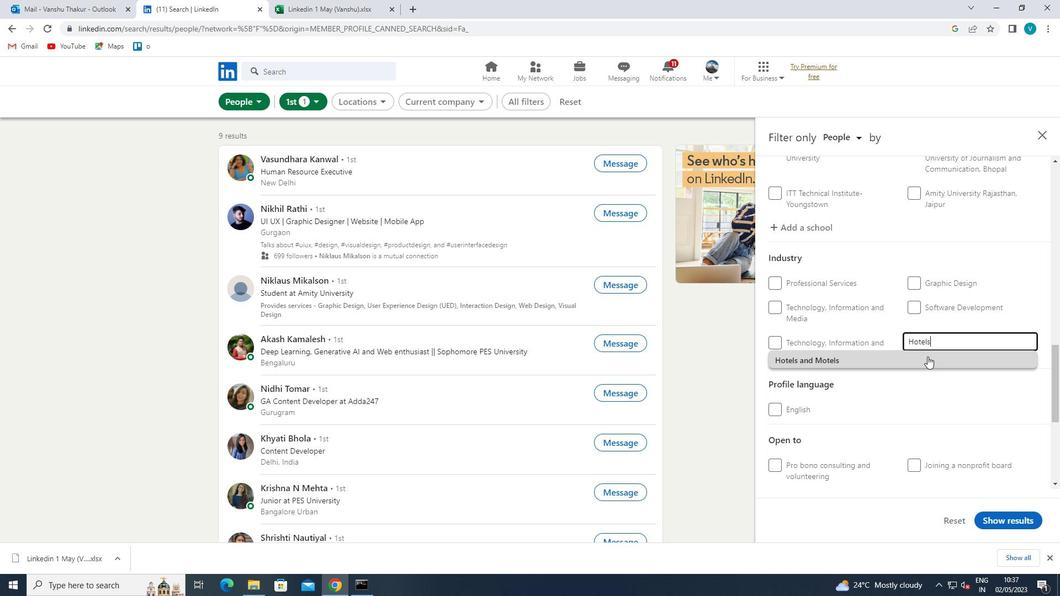 
Action: Mouse scrolled (927, 356) with delta (0, 0)
Screenshot: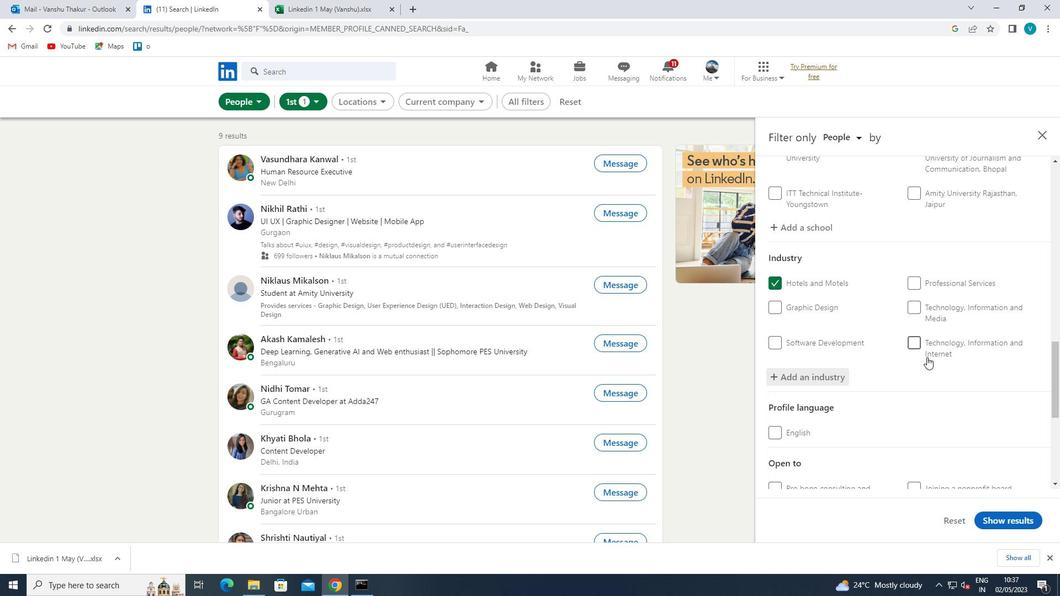 
Action: Mouse scrolled (927, 356) with delta (0, 0)
Screenshot: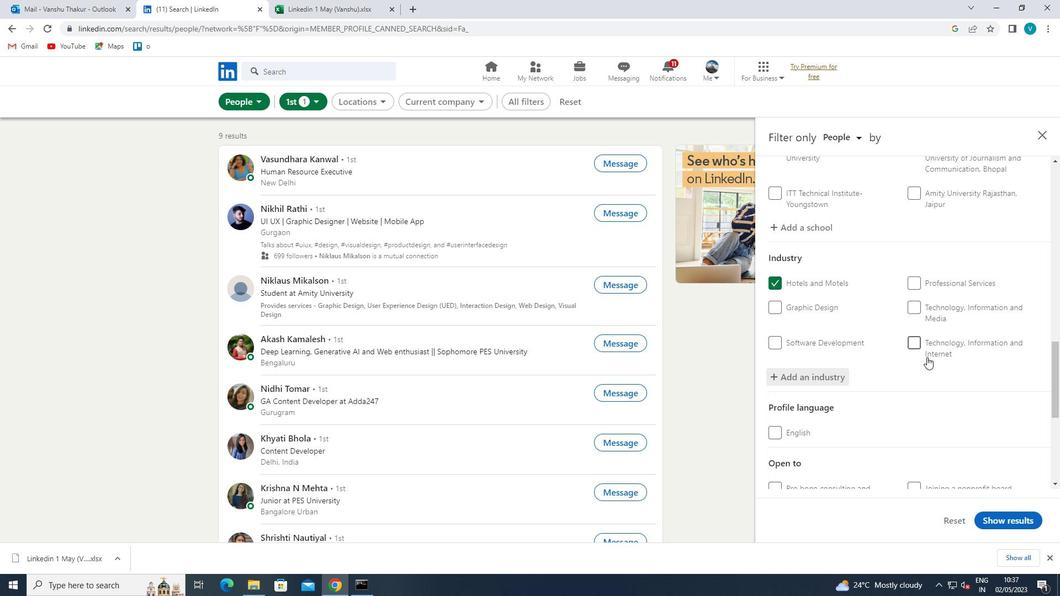 
Action: Mouse scrolled (927, 356) with delta (0, 0)
Screenshot: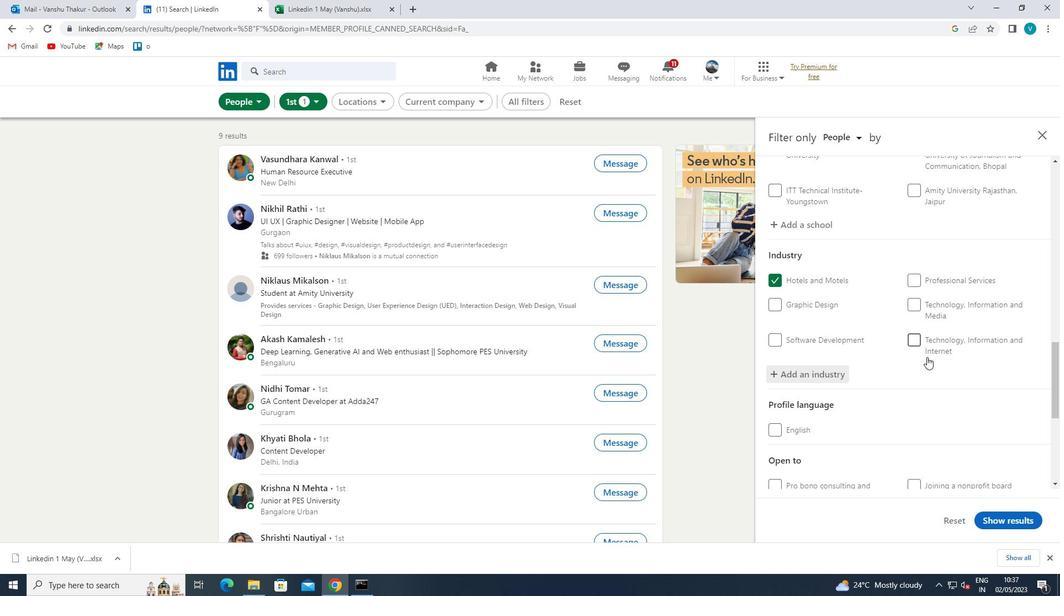 
Action: Mouse scrolled (927, 356) with delta (0, 0)
Screenshot: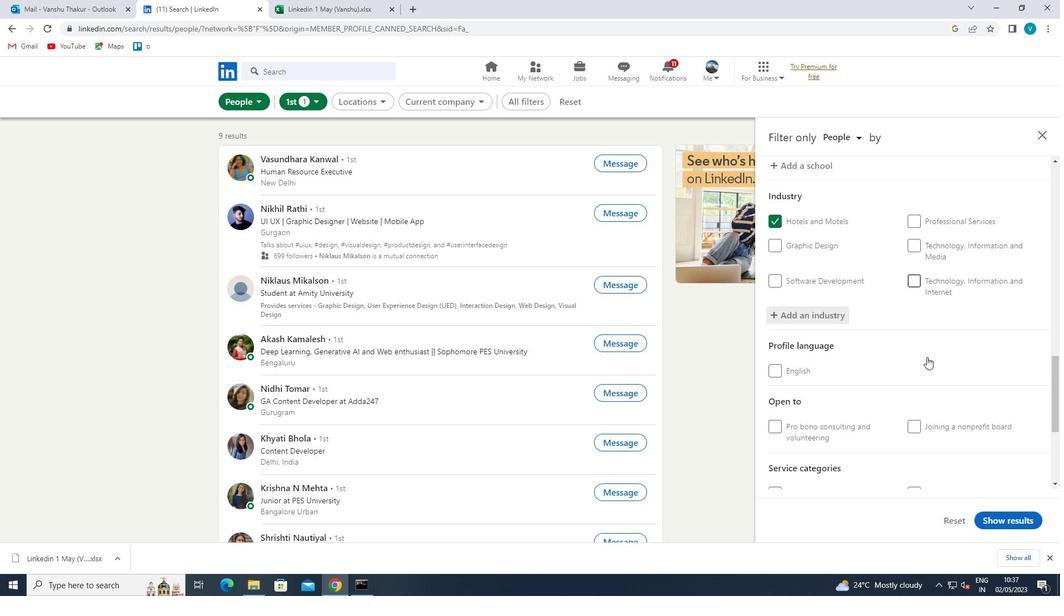 
Action: Mouse scrolled (927, 356) with delta (0, 0)
Screenshot: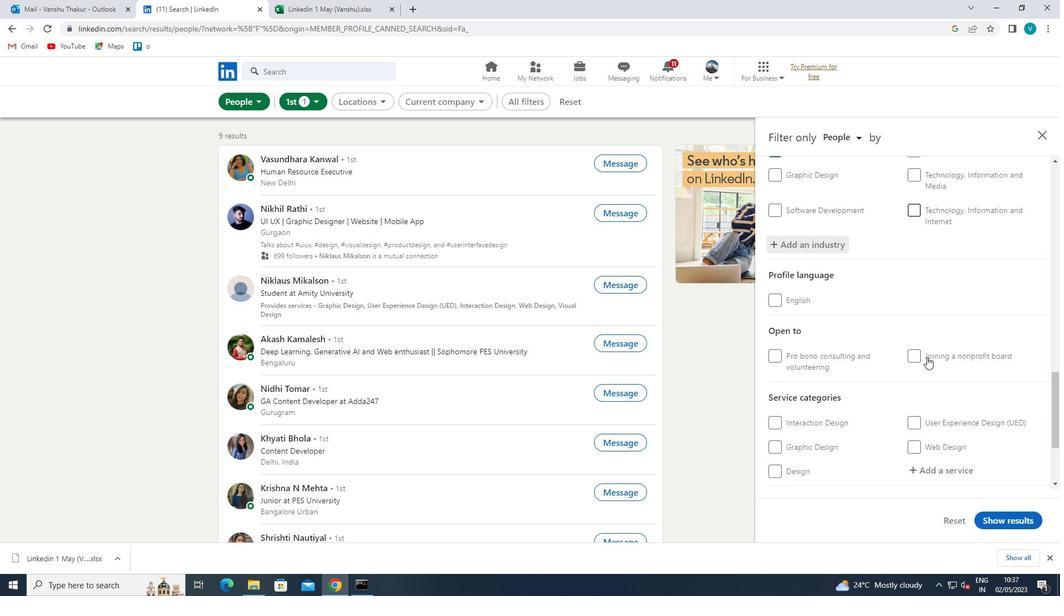 
Action: Mouse moved to (946, 341)
Screenshot: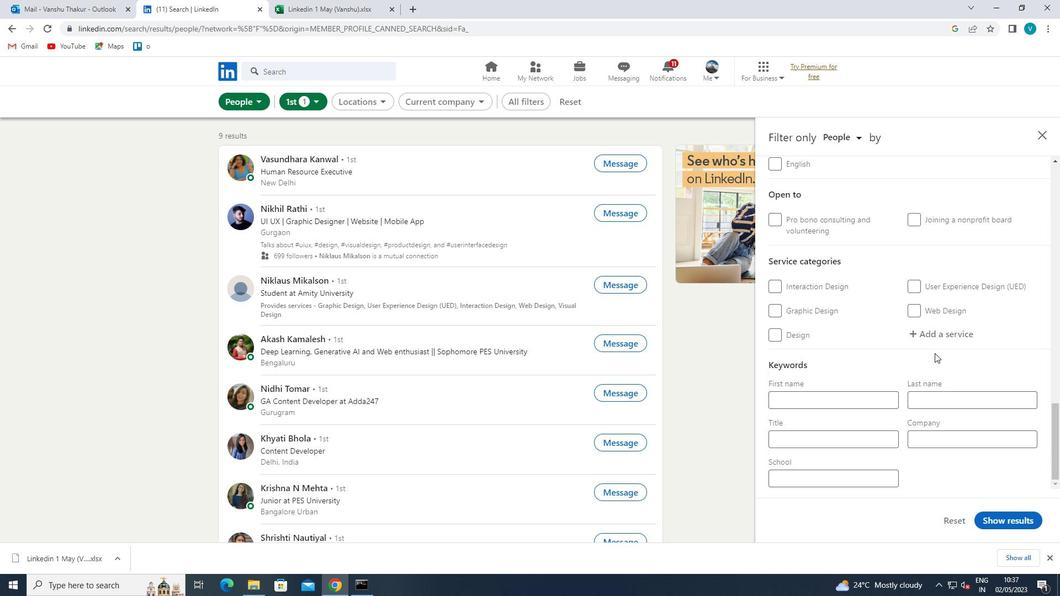 
Action: Mouse pressed left at (946, 341)
Screenshot: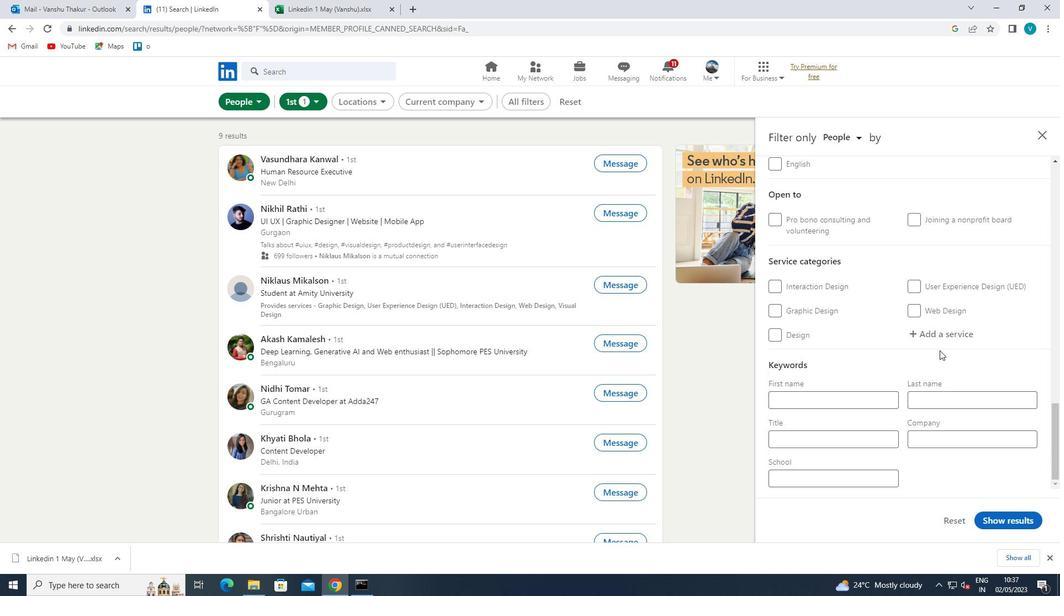 
Action: Mouse moved to (948, 339)
Screenshot: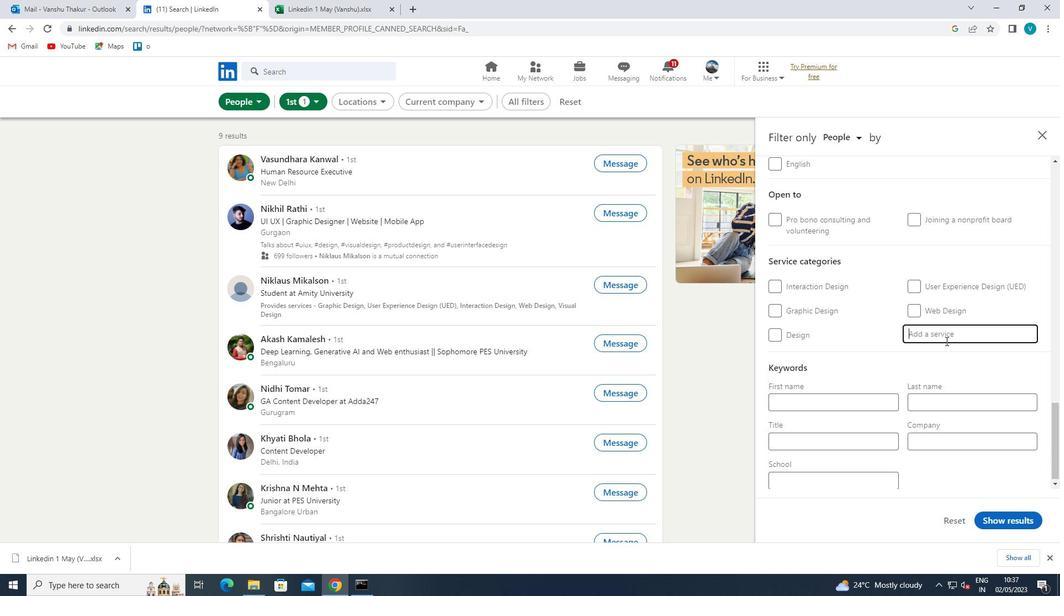 
Action: Key pressed <Key.shift>HEALTH<Key.space>
Screenshot: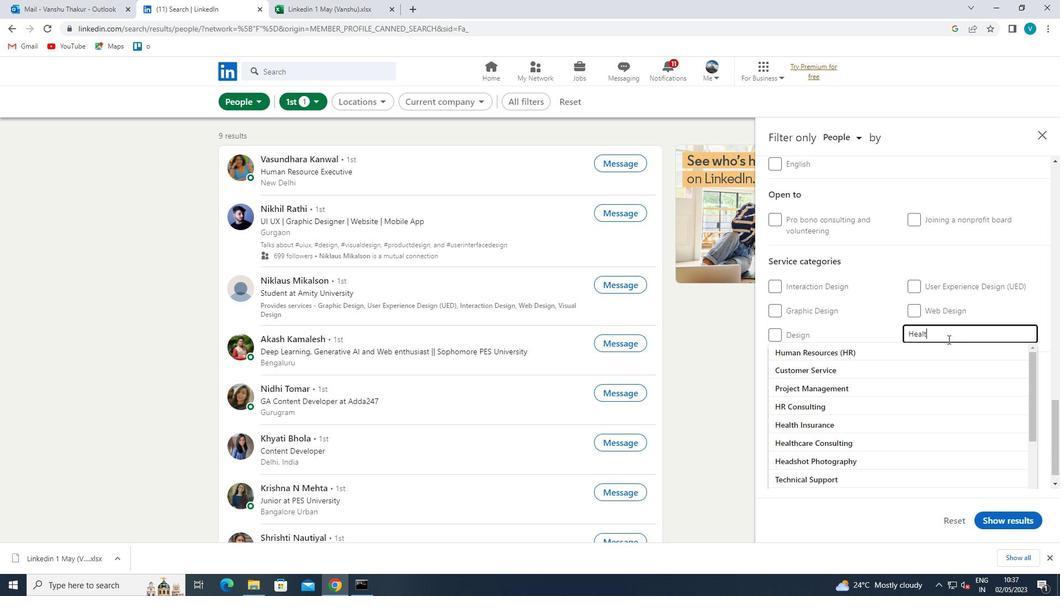 
Action: Mouse moved to (877, 354)
Screenshot: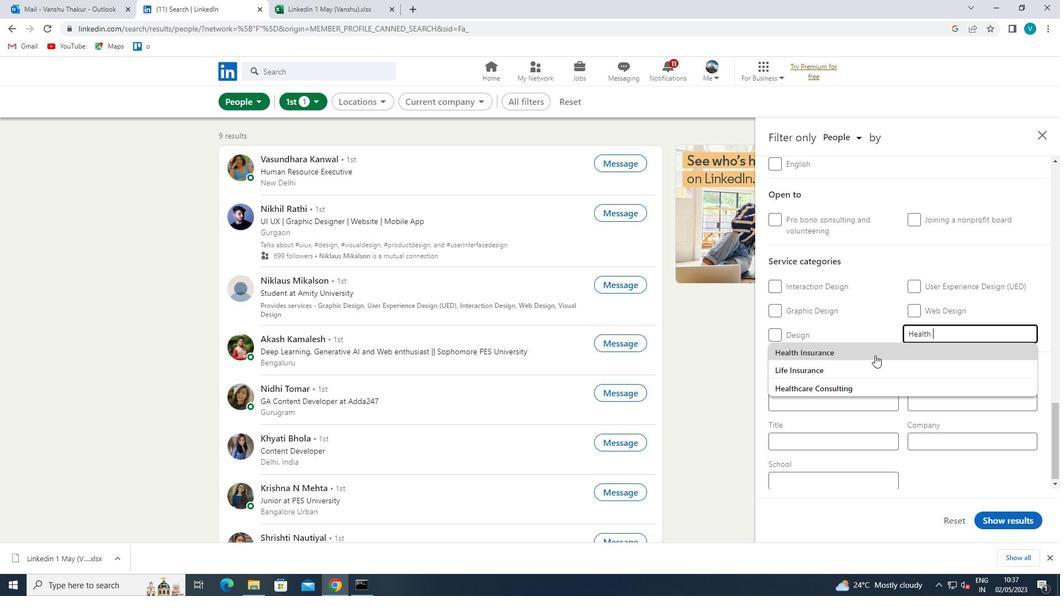 
Action: Mouse pressed left at (877, 354)
Screenshot: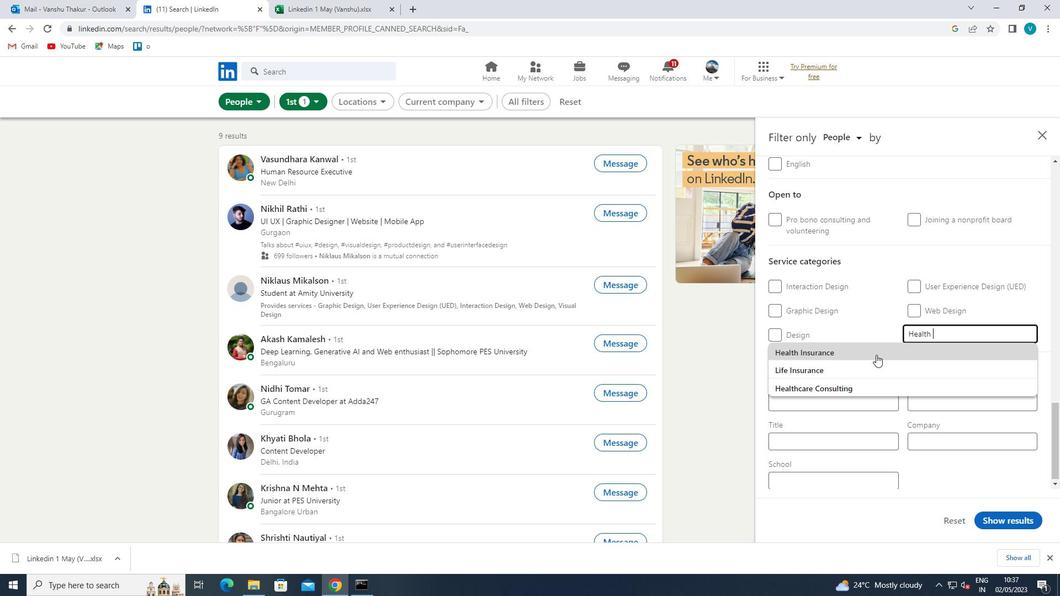 
Action: Mouse moved to (878, 354)
Screenshot: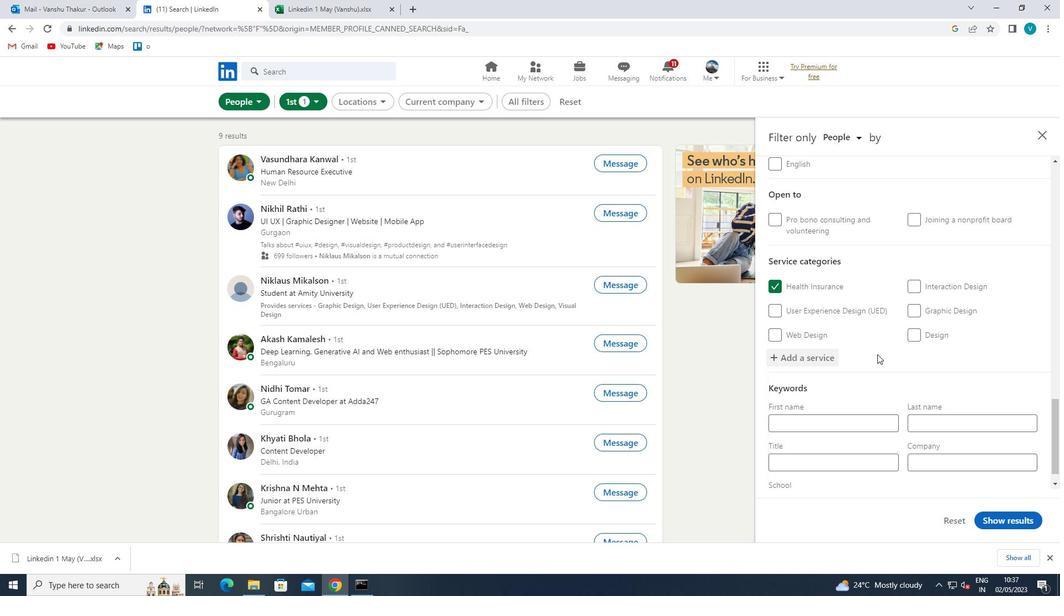 
Action: Mouse scrolled (878, 354) with delta (0, 0)
Screenshot: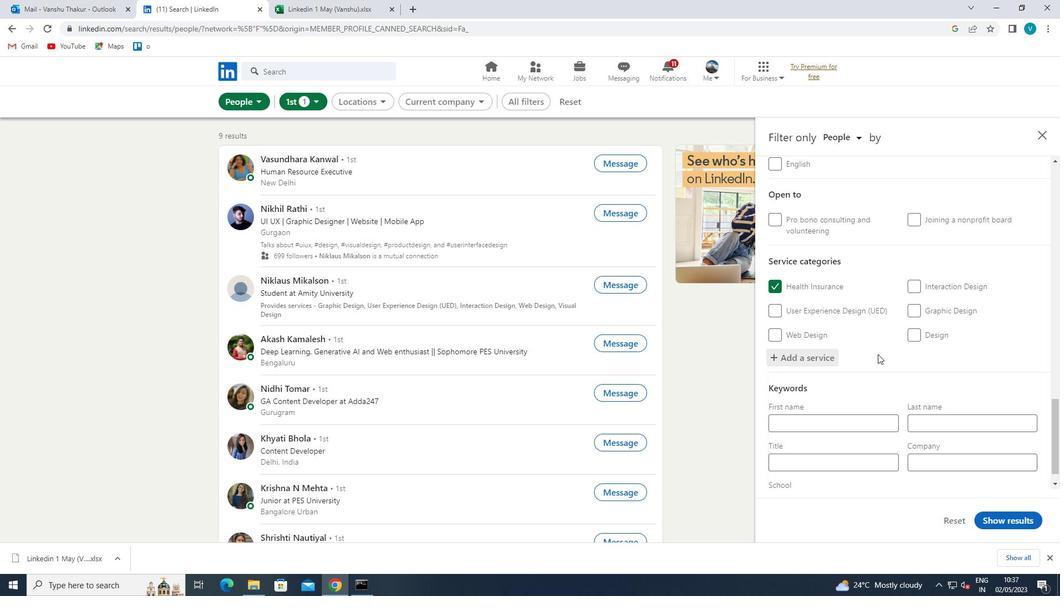 
Action: Mouse scrolled (878, 354) with delta (0, 0)
Screenshot: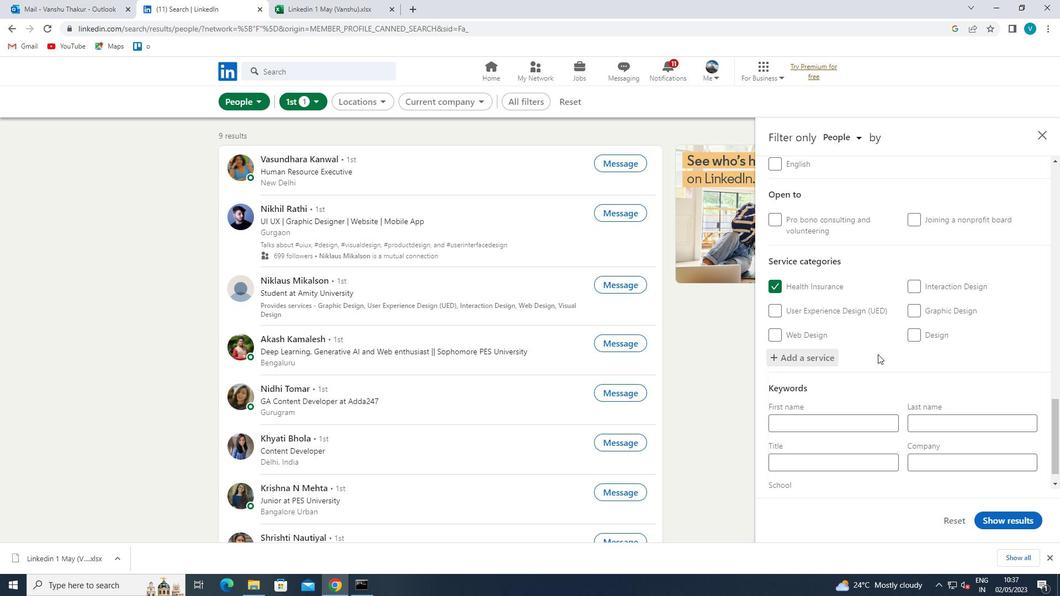 
Action: Mouse scrolled (878, 354) with delta (0, 0)
Screenshot: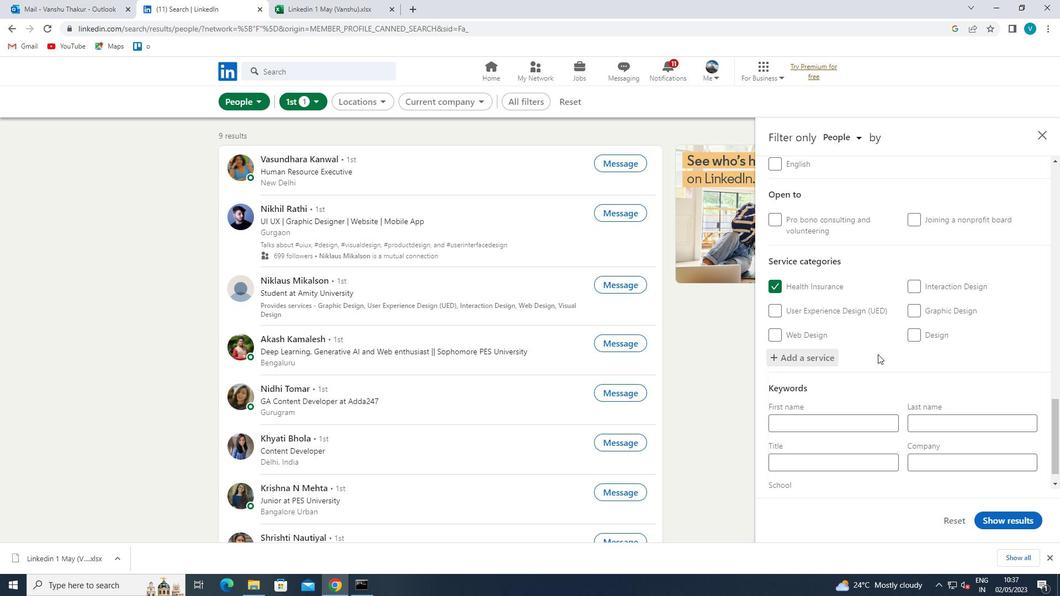 
Action: Mouse scrolled (878, 354) with delta (0, 0)
Screenshot: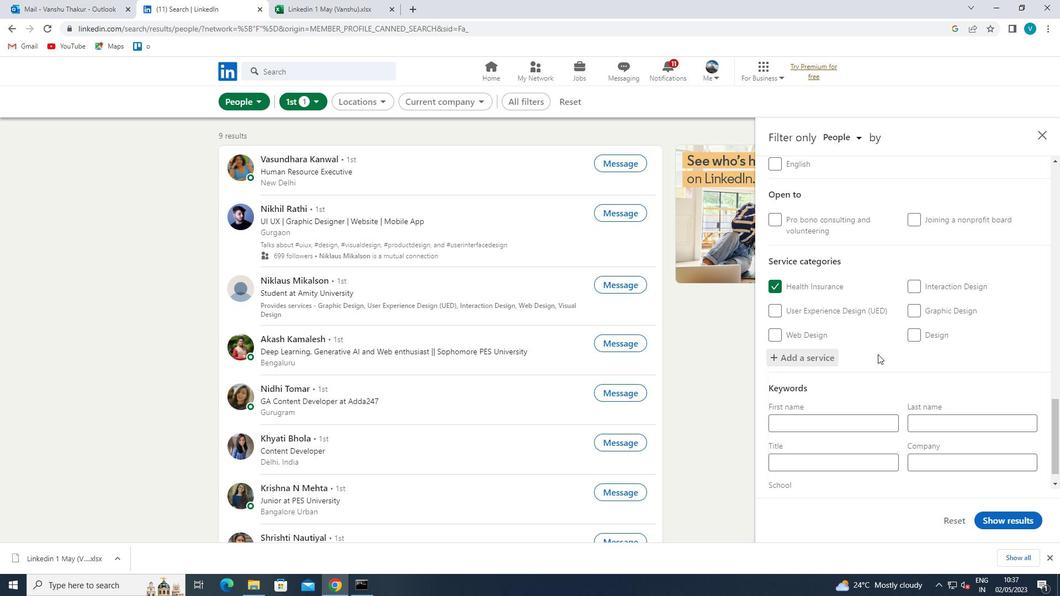 
Action: Mouse moved to (877, 434)
Screenshot: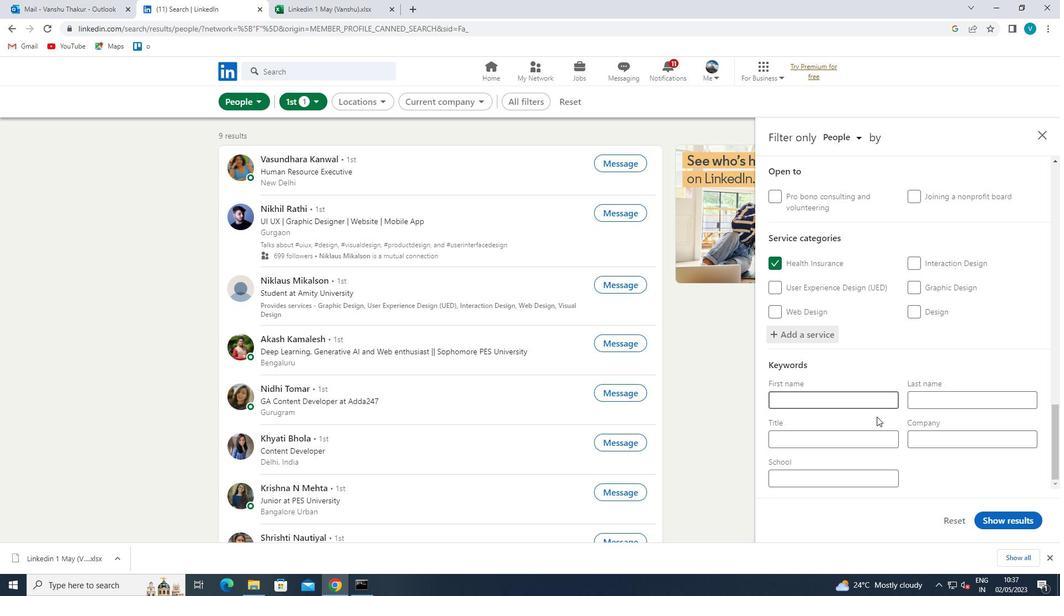 
Action: Mouse pressed left at (877, 434)
Screenshot: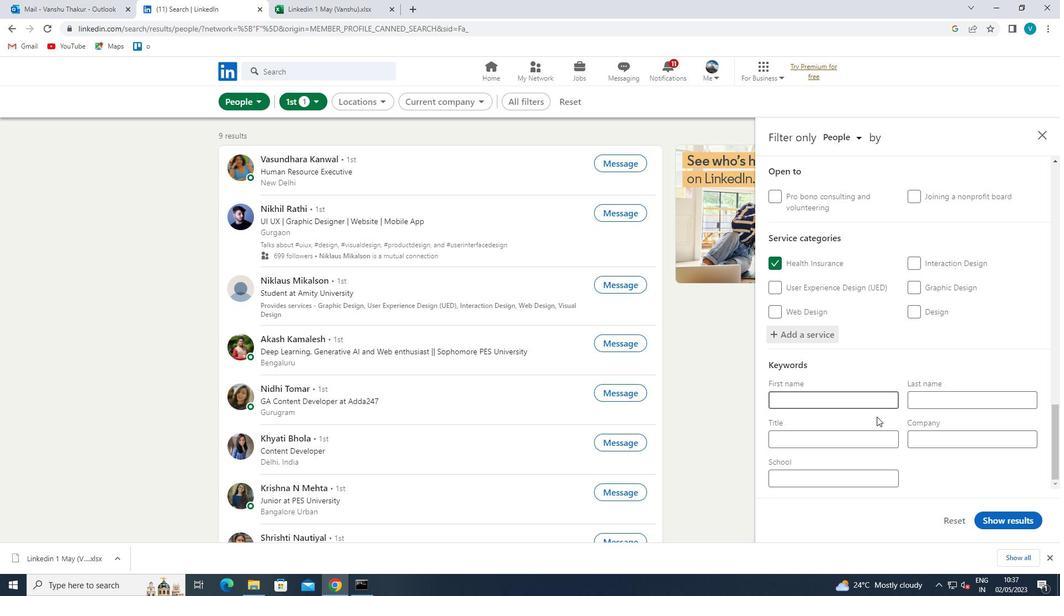 
Action: Key pressed <Key.shift>COMPUTER<Key.space><Key.shift>ANIMATOR<Key.space>
Screenshot: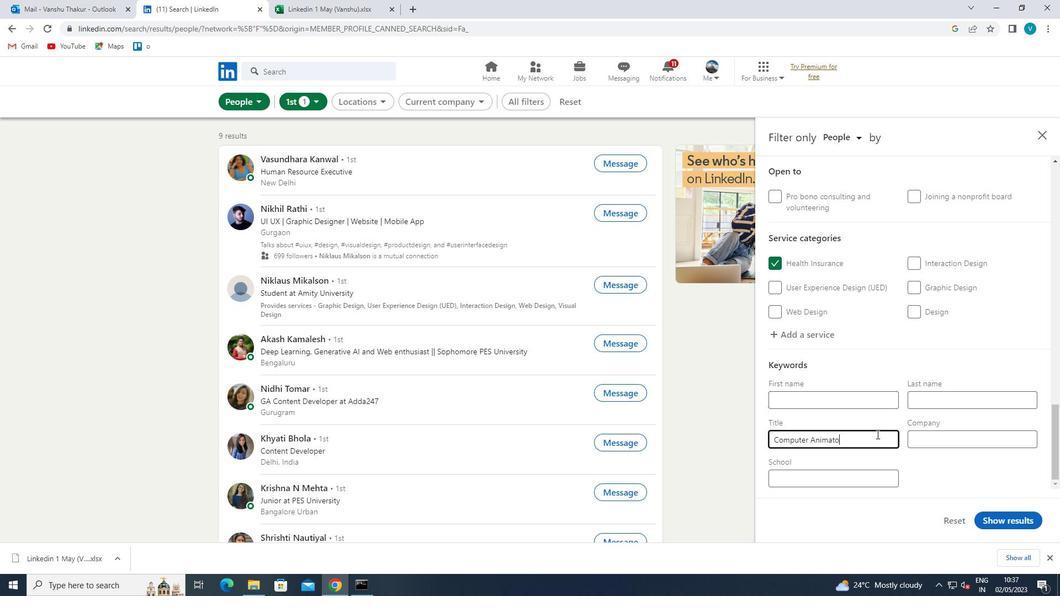 
Action: Mouse moved to (1027, 520)
Screenshot: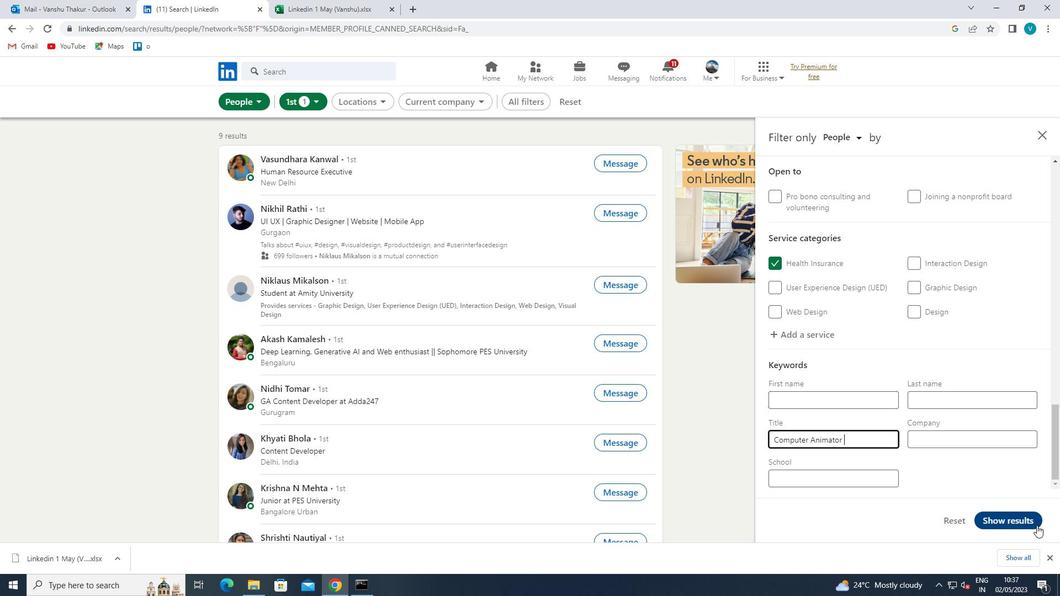 
Action: Mouse pressed left at (1027, 520)
Screenshot: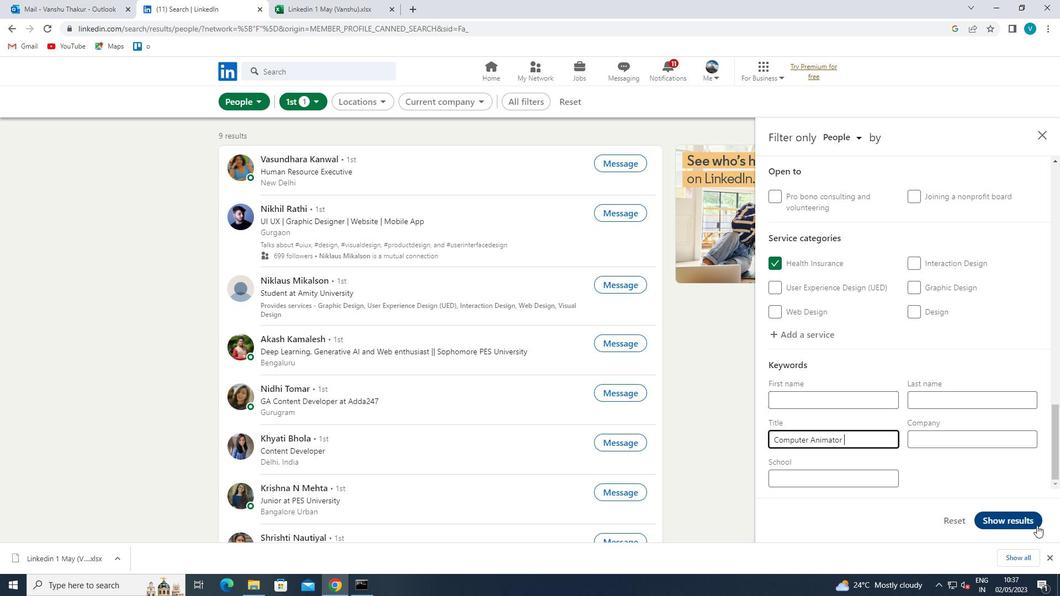 
Action: Mouse moved to (1027, 520)
Screenshot: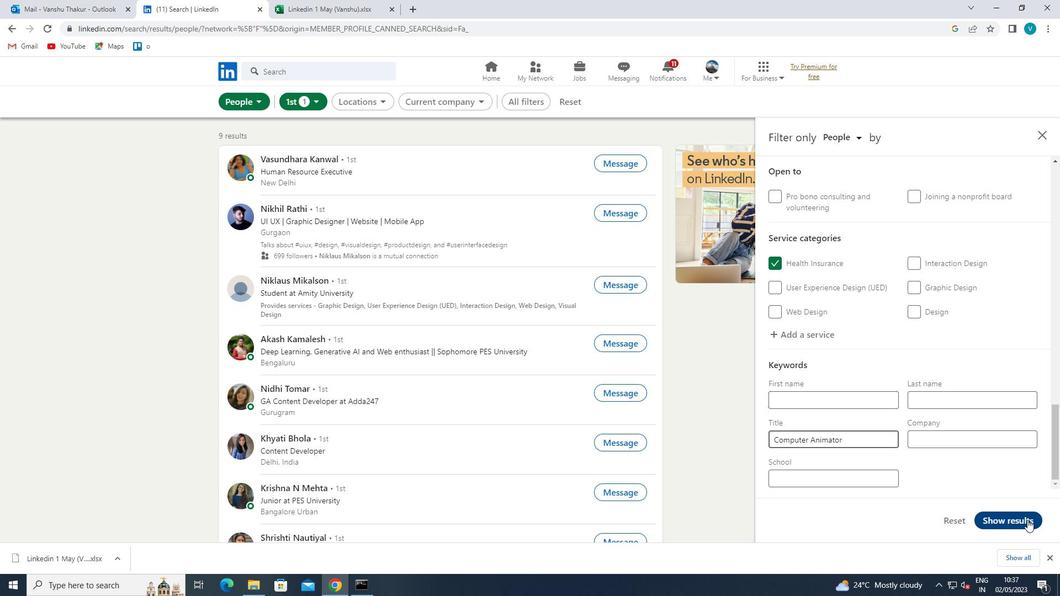 
